 Task: Find connections with filter location Endeavour Hills with filter topic #managementwith filter profile language German with filter current company Protiviti with filter school Cochin University of Science & Technology, Kochi with filter industry Public Safety with filter service category Content Strategy with filter keywords title Market Development Manager
Action: Mouse moved to (518, 79)
Screenshot: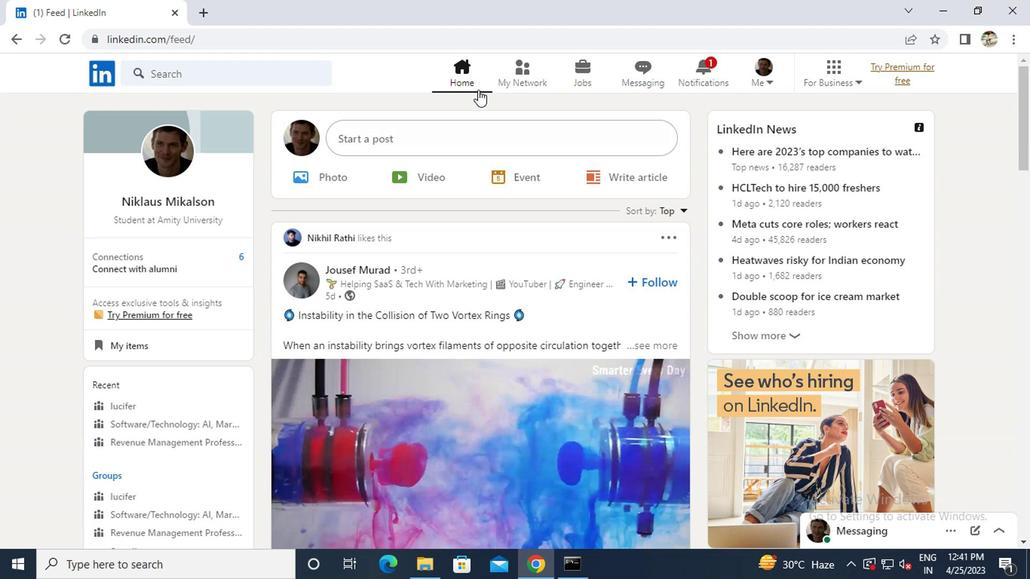 
Action: Mouse pressed left at (518, 79)
Screenshot: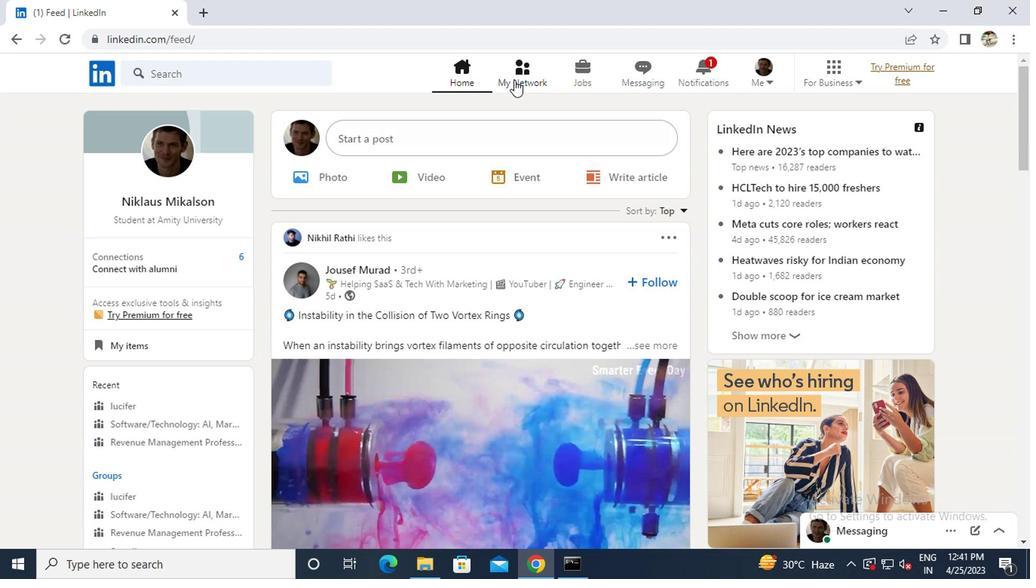 
Action: Mouse moved to (238, 163)
Screenshot: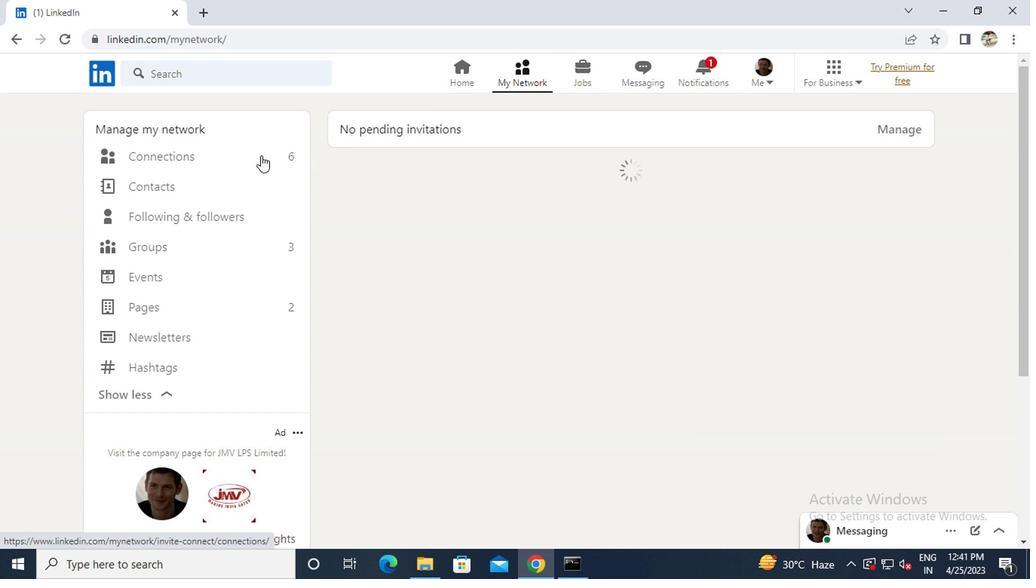 
Action: Mouse pressed left at (238, 163)
Screenshot: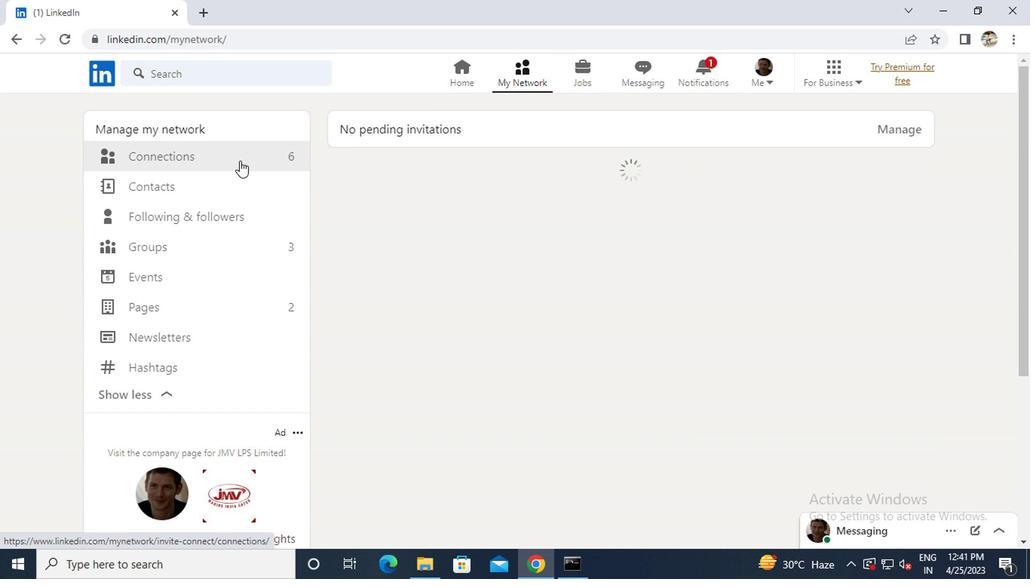 
Action: Mouse moved to (608, 164)
Screenshot: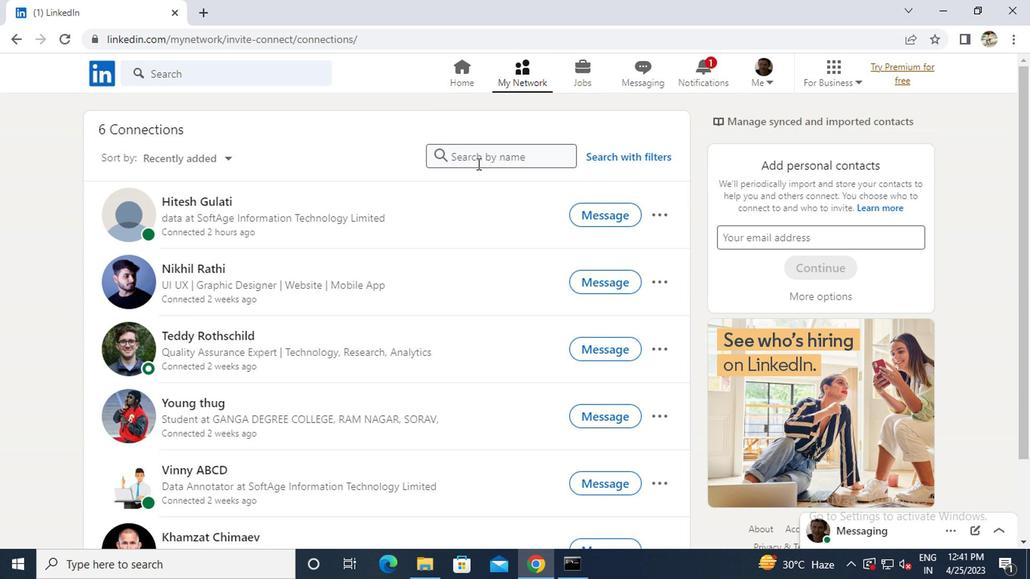 
Action: Mouse pressed left at (608, 164)
Screenshot: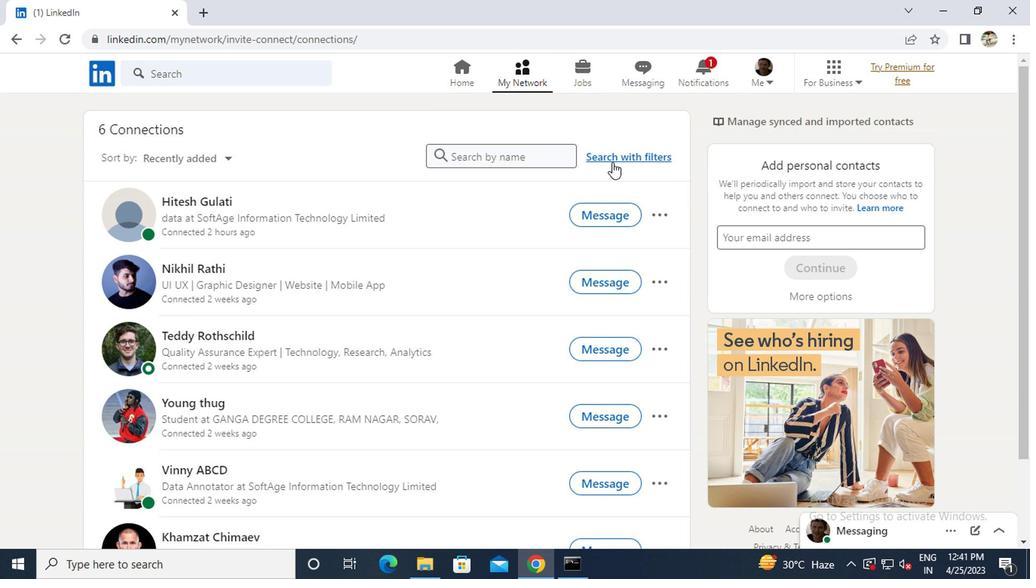 
Action: Mouse moved to (473, 111)
Screenshot: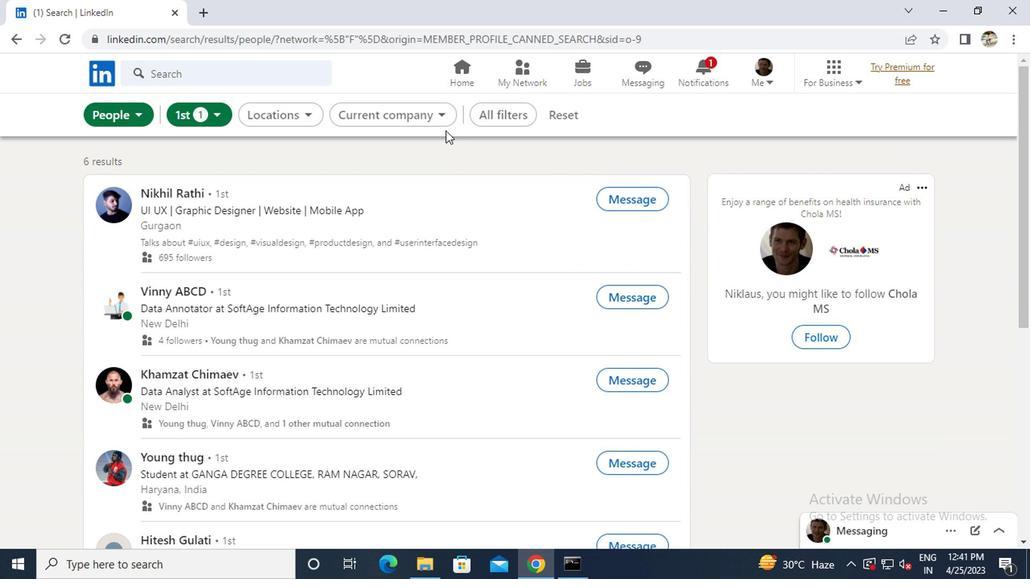
Action: Mouse pressed left at (473, 111)
Screenshot: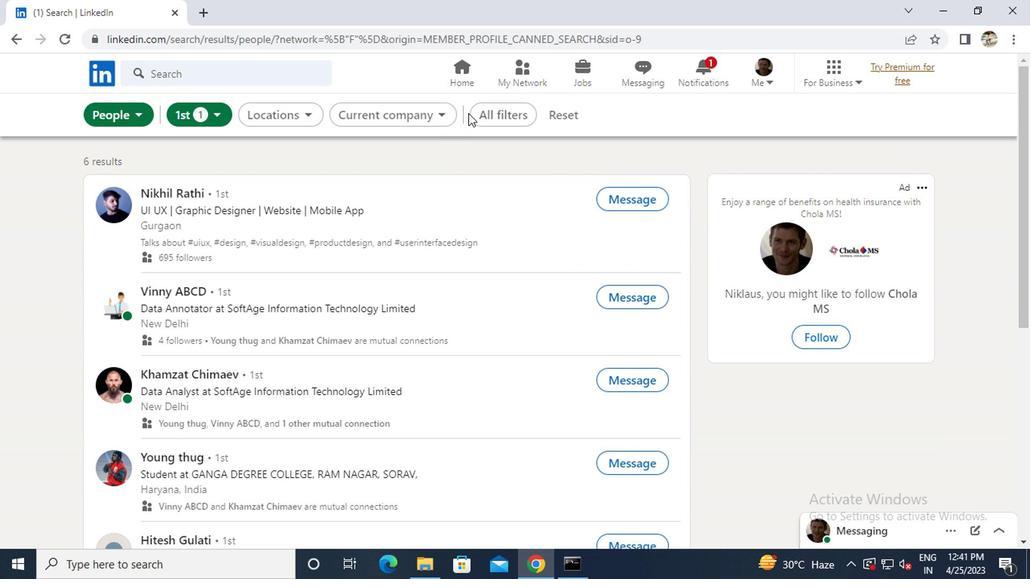 
Action: Mouse moved to (729, 355)
Screenshot: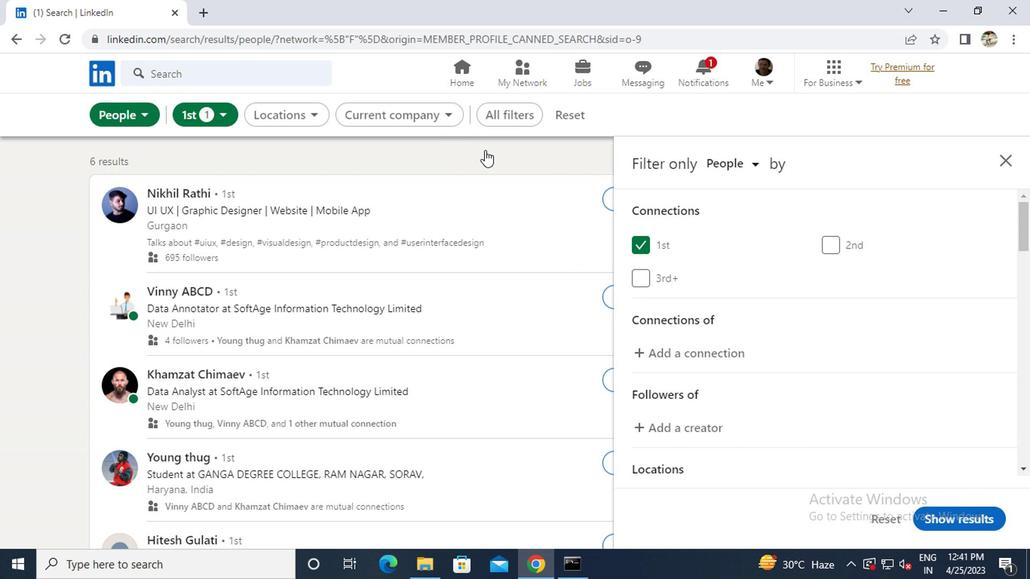 
Action: Mouse scrolled (729, 354) with delta (0, 0)
Screenshot: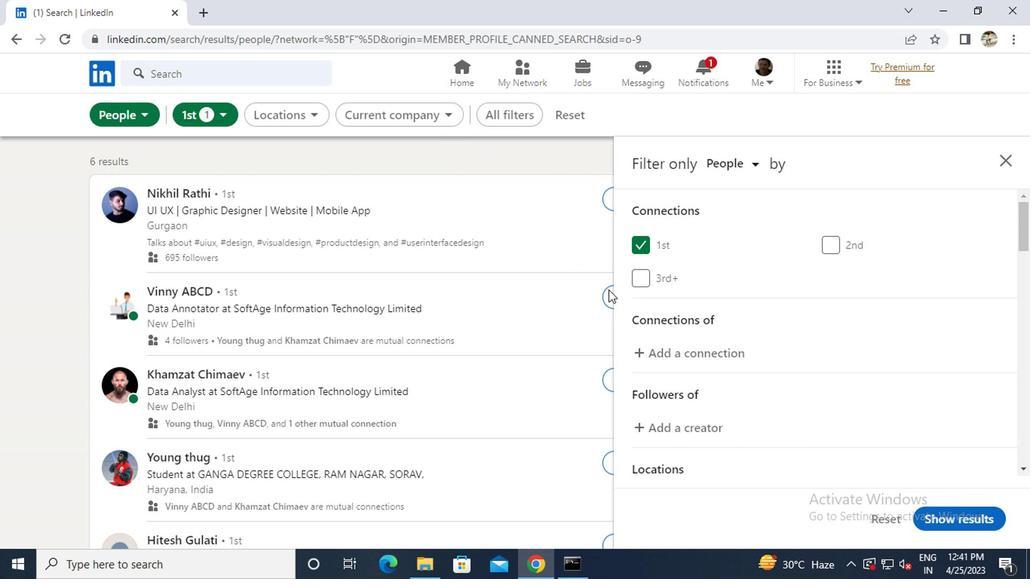 
Action: Mouse scrolled (729, 354) with delta (0, 0)
Screenshot: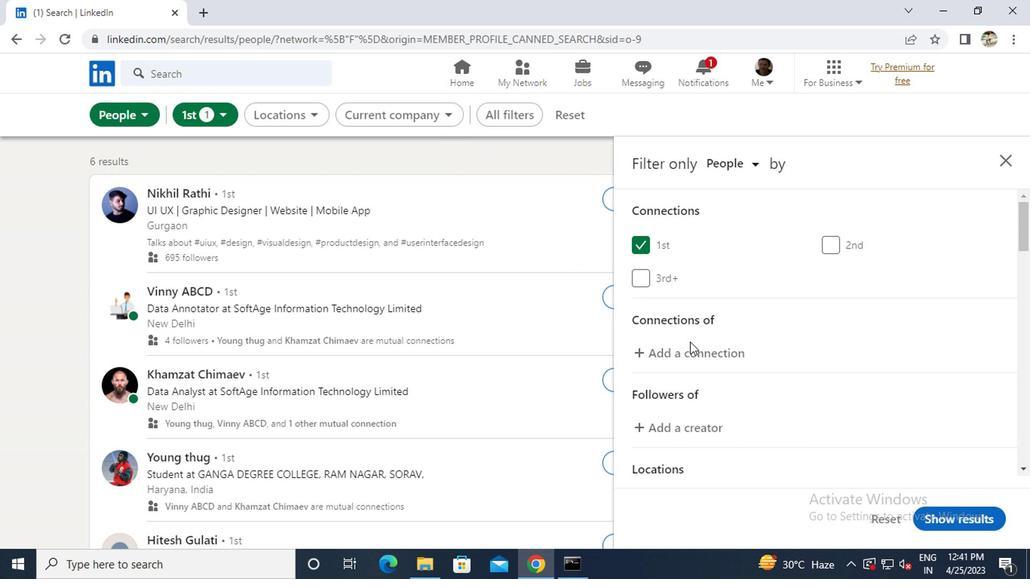 
Action: Mouse moved to (865, 423)
Screenshot: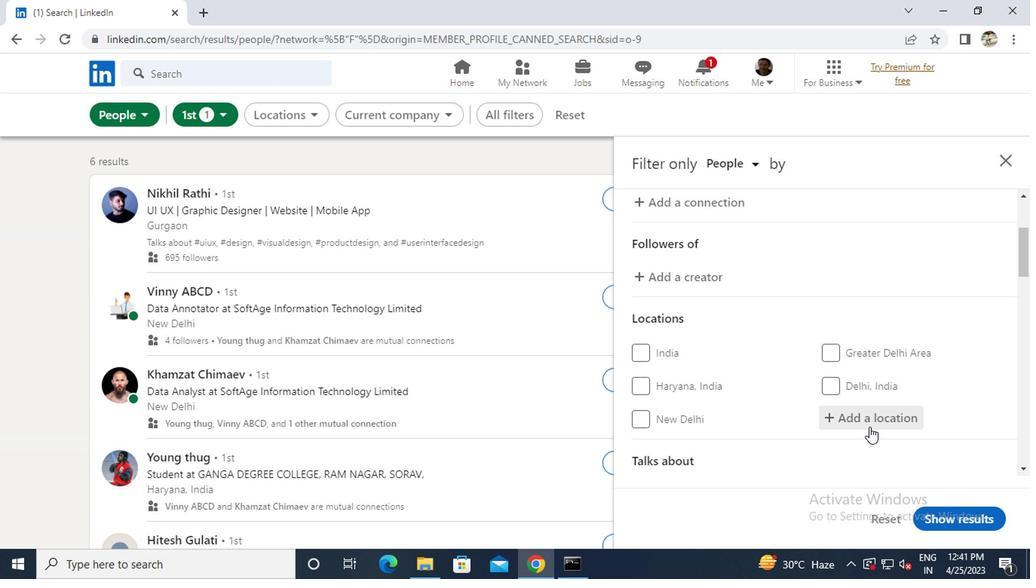 
Action: Mouse pressed left at (865, 423)
Screenshot: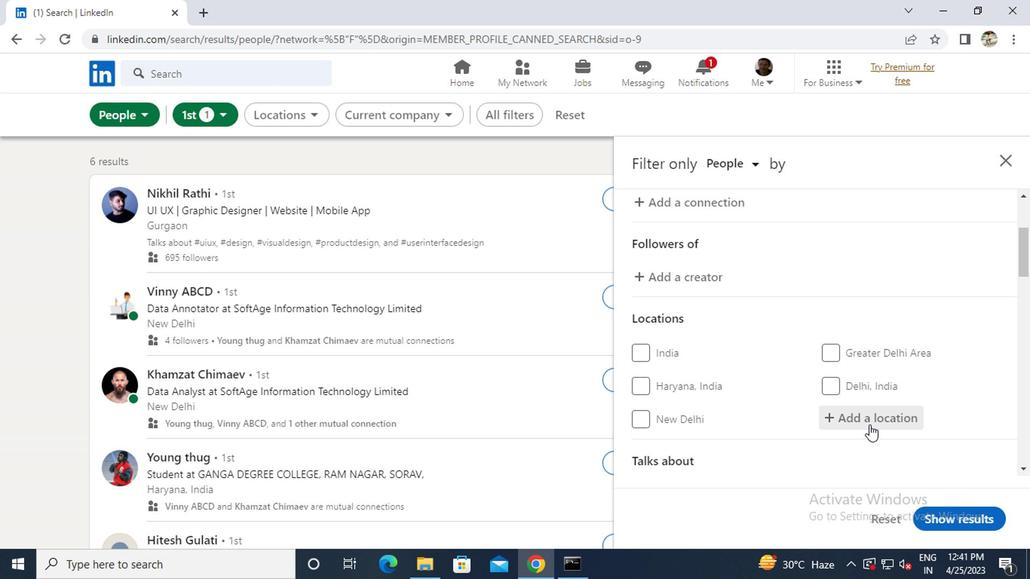 
Action: Key pressed <Key.caps_lock>e<Key.caps_lock>ndeavour<Key.space><Key.caps_lock>h<Key.caps_lock>ills
Screenshot: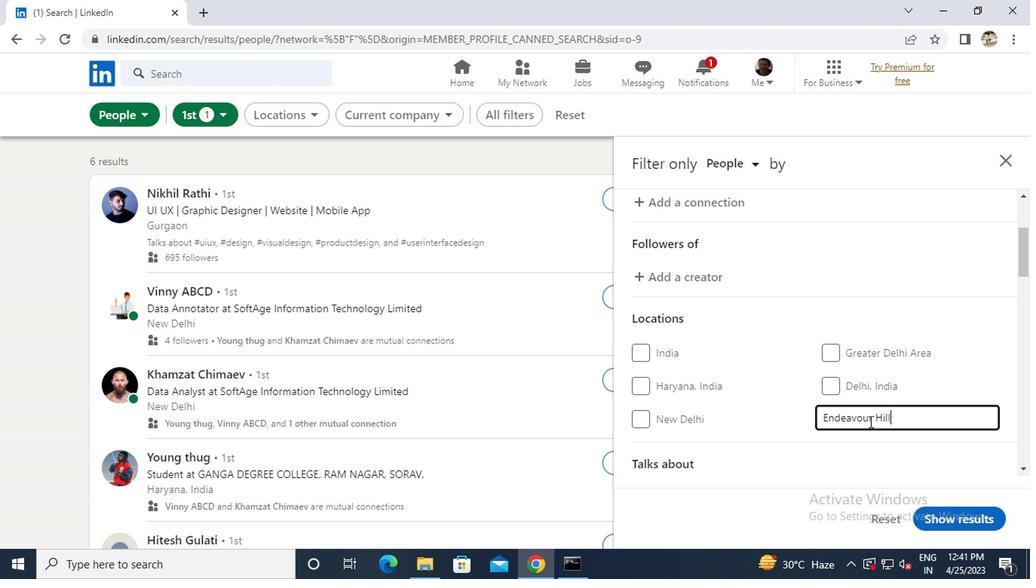 
Action: Mouse scrolled (865, 422) with delta (0, -1)
Screenshot: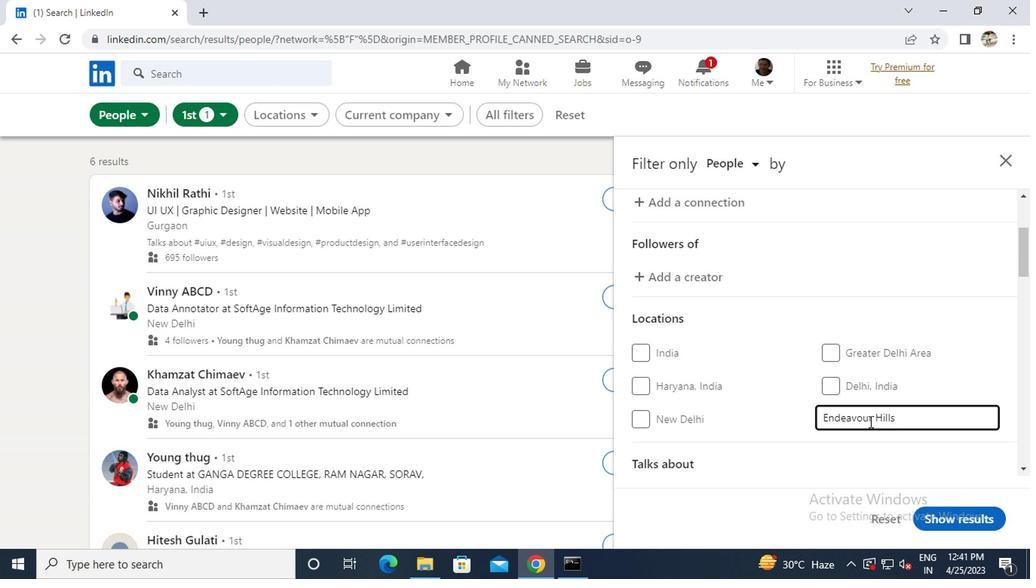 
Action: Mouse scrolled (865, 422) with delta (0, -1)
Screenshot: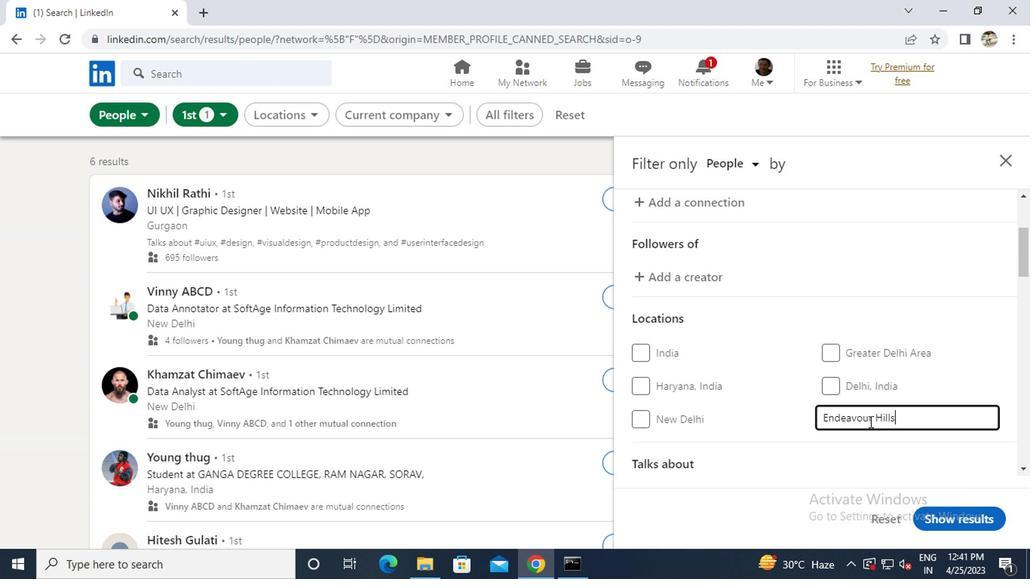 
Action: Mouse moved to (864, 422)
Screenshot: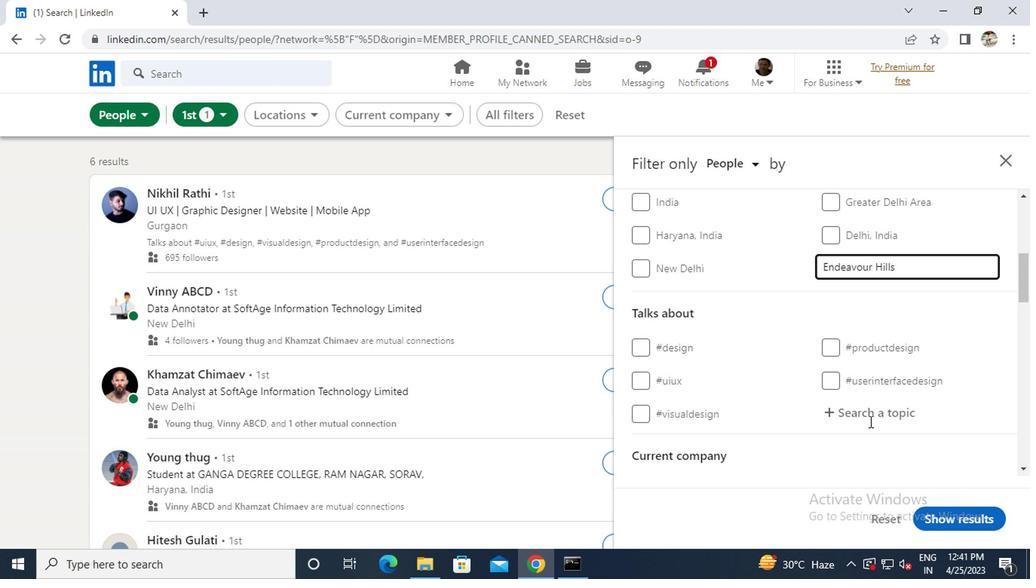 
Action: Mouse pressed left at (864, 422)
Screenshot: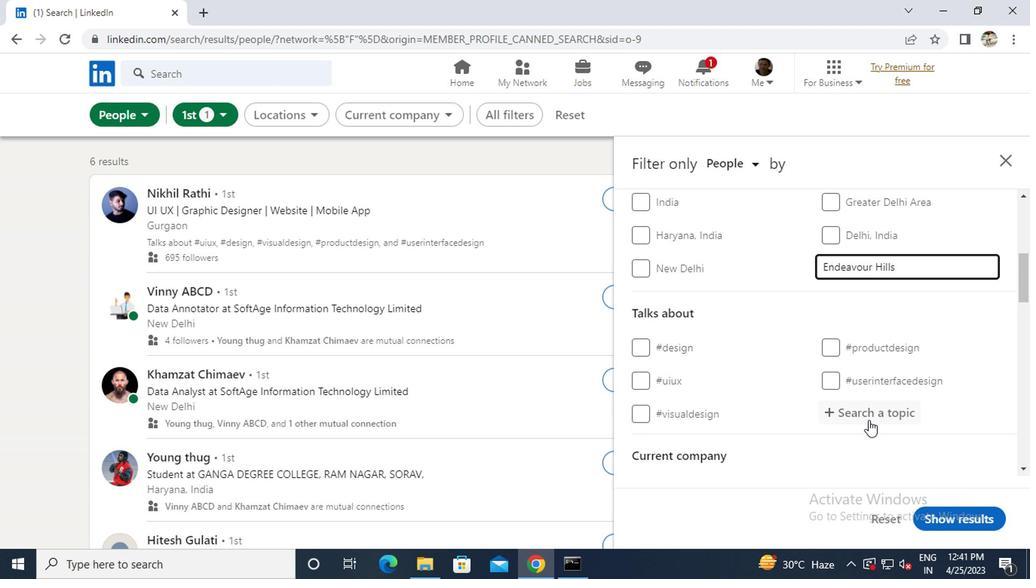 
Action: Key pressed <Key.shift>#MANAGMNET
Screenshot: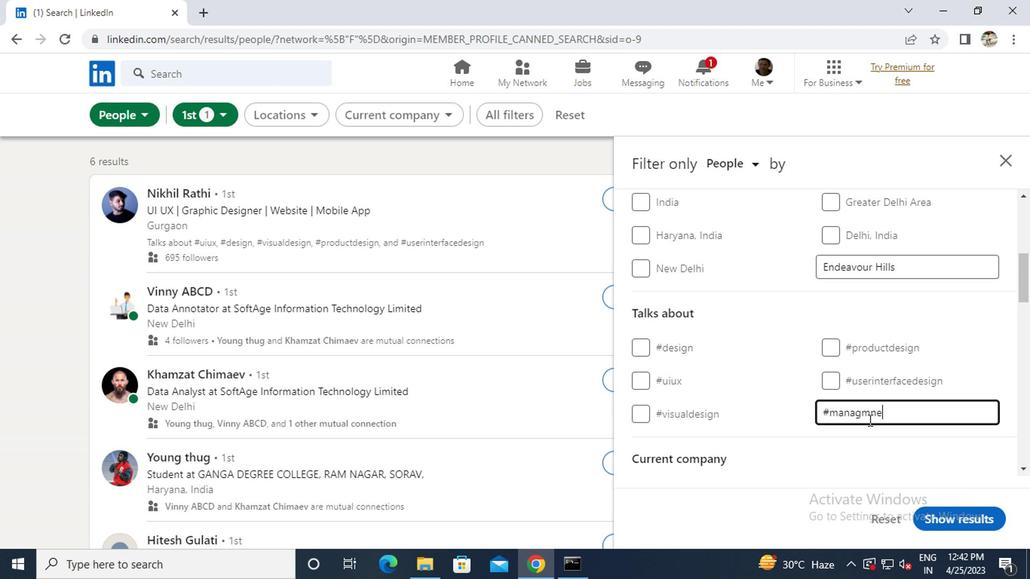 
Action: Mouse scrolled (864, 421) with delta (0, 0)
Screenshot: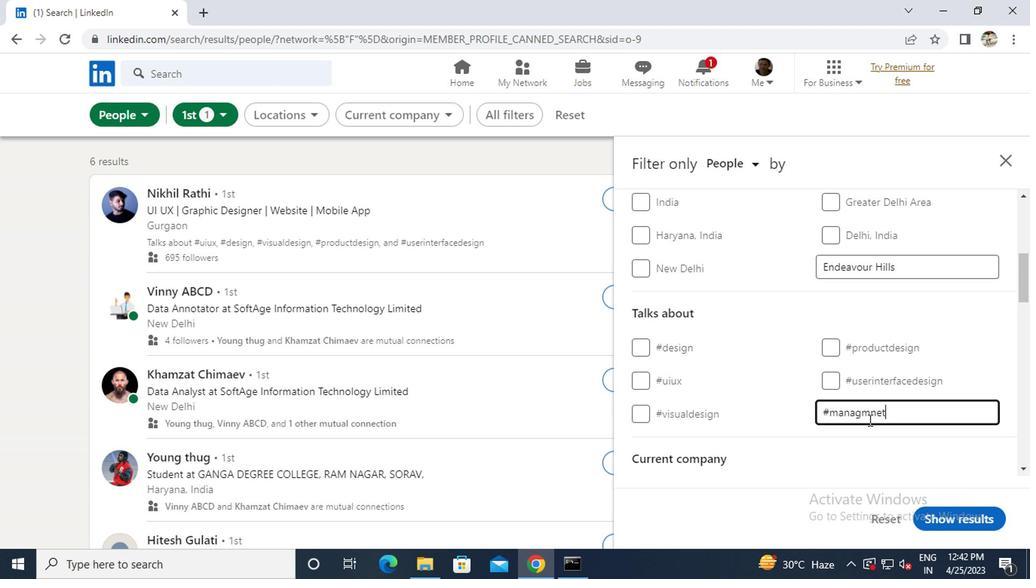 
Action: Mouse scrolled (864, 421) with delta (0, 0)
Screenshot: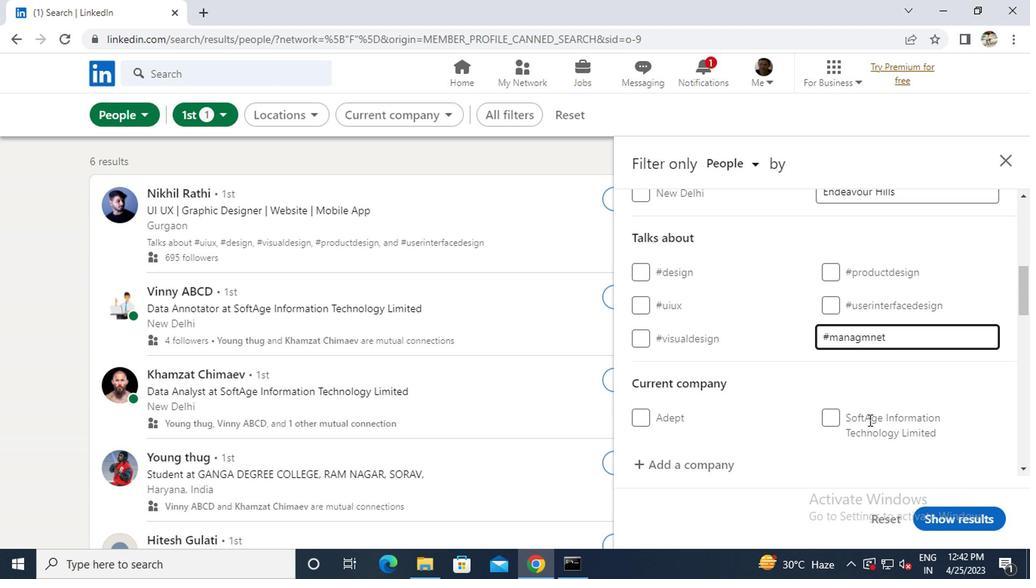 
Action: Mouse scrolled (864, 421) with delta (0, 0)
Screenshot: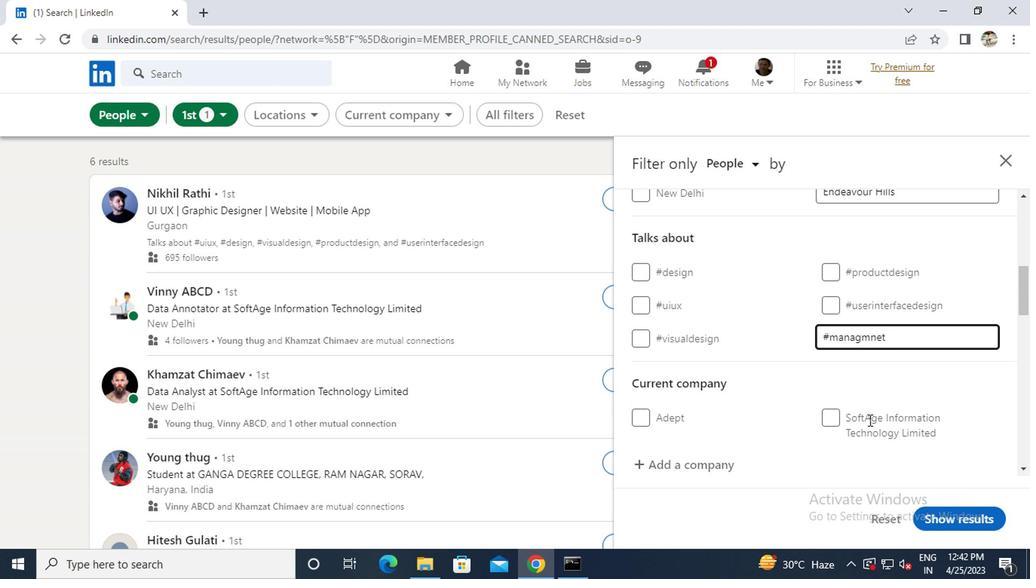 
Action: Mouse scrolled (864, 421) with delta (0, 0)
Screenshot: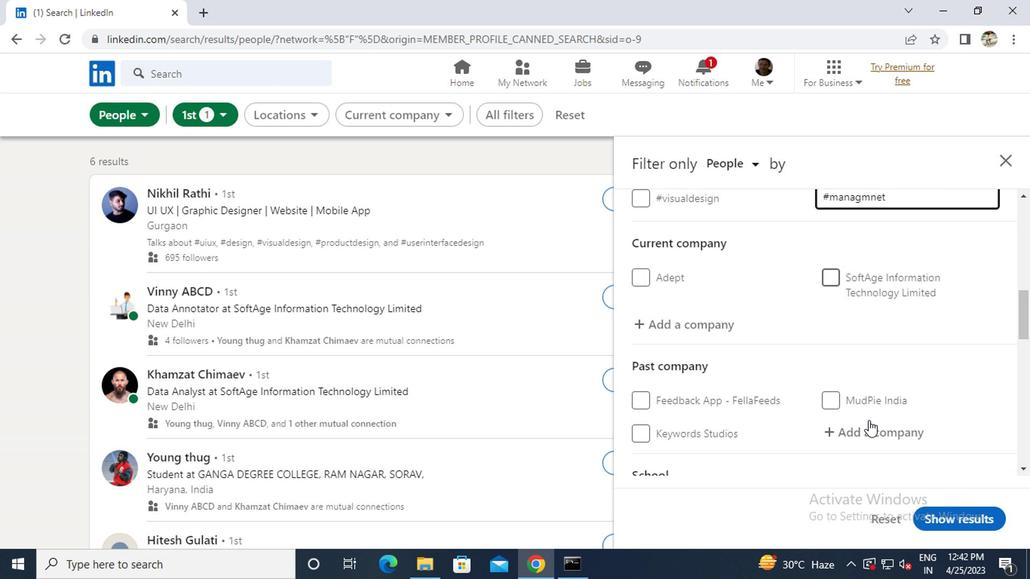 
Action: Mouse scrolled (864, 421) with delta (0, 0)
Screenshot: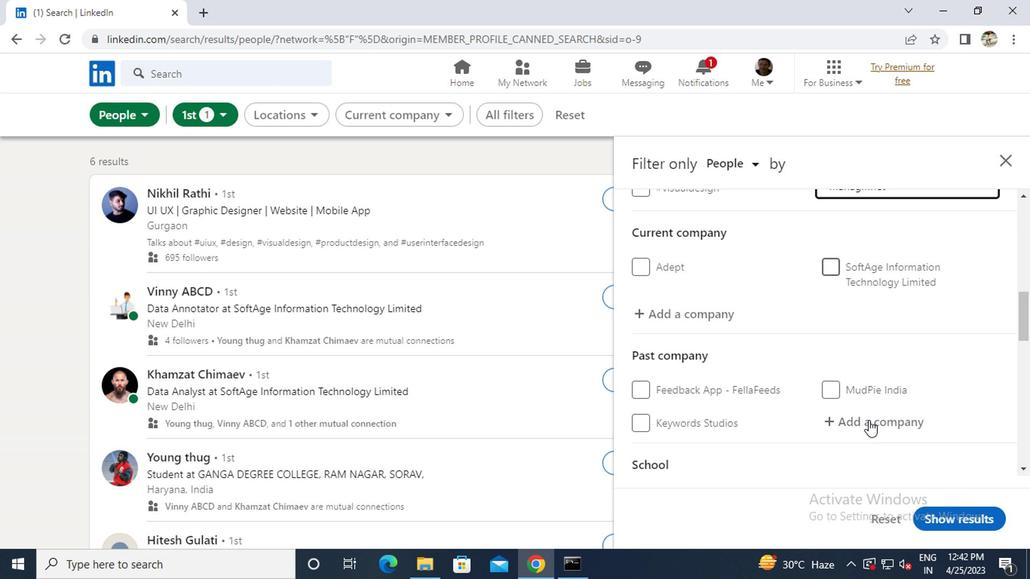 
Action: Mouse scrolled (864, 421) with delta (0, 0)
Screenshot: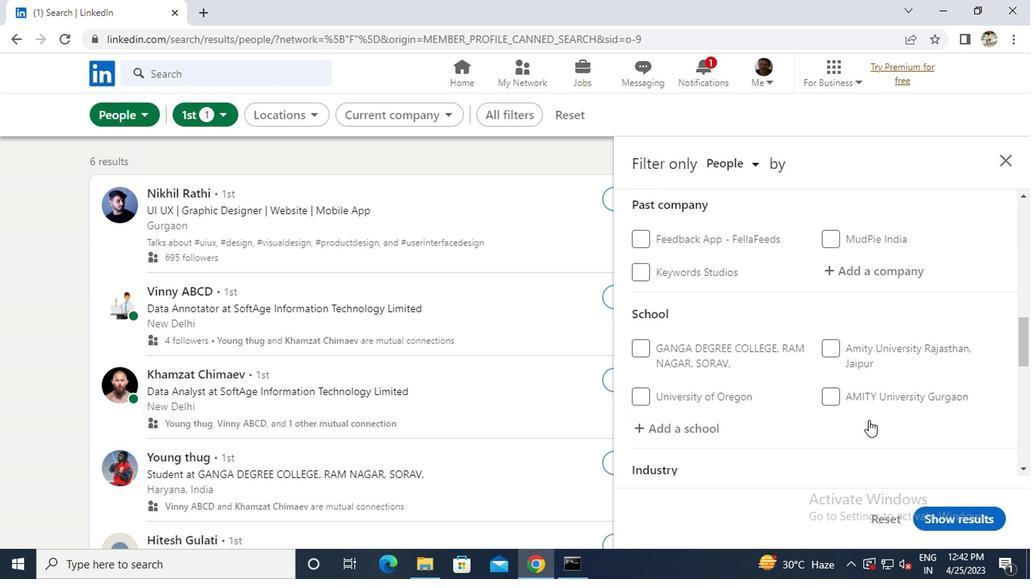 
Action: Mouse scrolled (864, 421) with delta (0, 0)
Screenshot: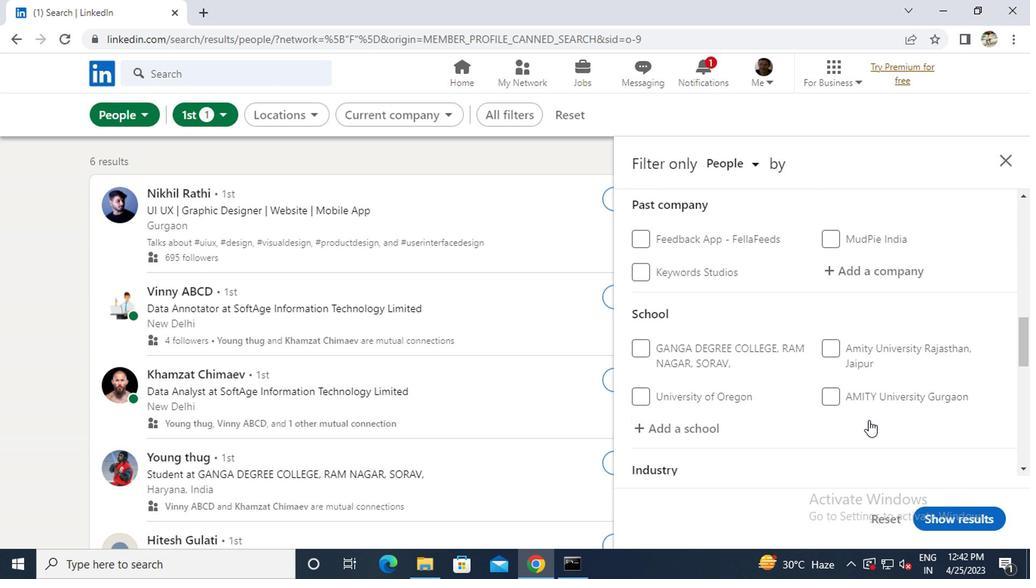 
Action: Mouse scrolled (864, 421) with delta (0, 0)
Screenshot: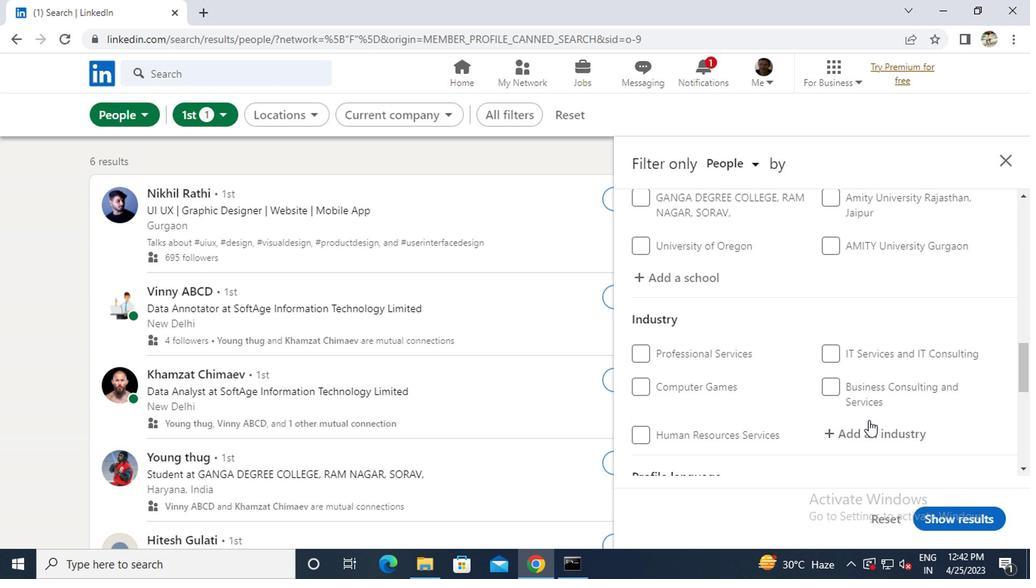 
Action: Mouse scrolled (864, 421) with delta (0, 0)
Screenshot: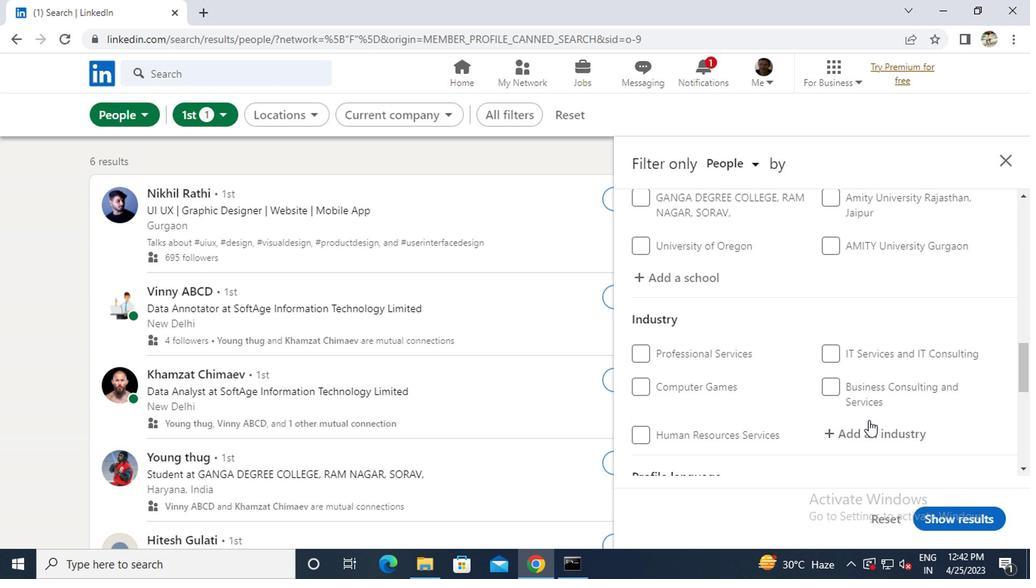 
Action: Mouse scrolled (864, 422) with delta (0, 0)
Screenshot: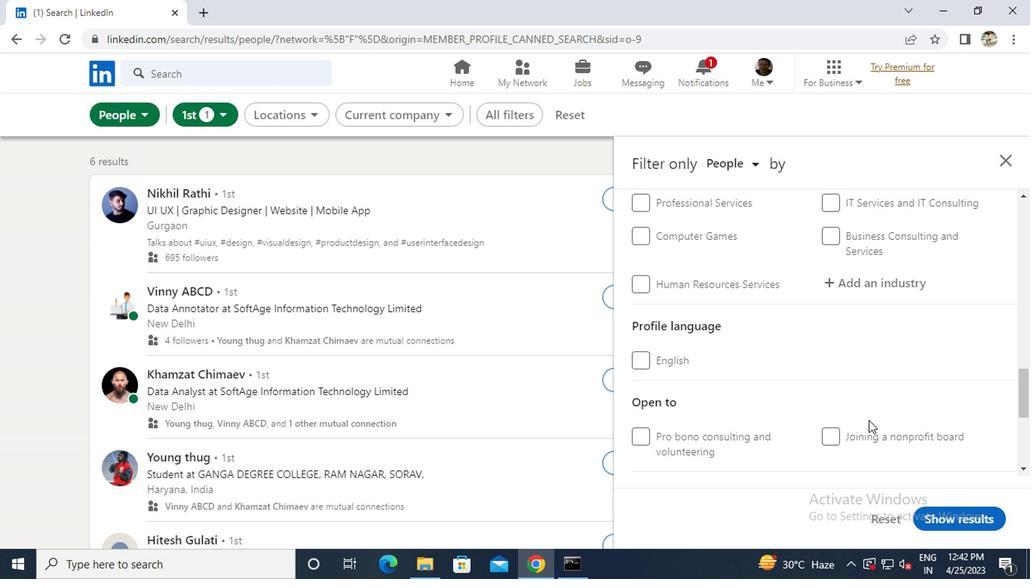 
Action: Mouse scrolled (864, 422) with delta (0, 0)
Screenshot: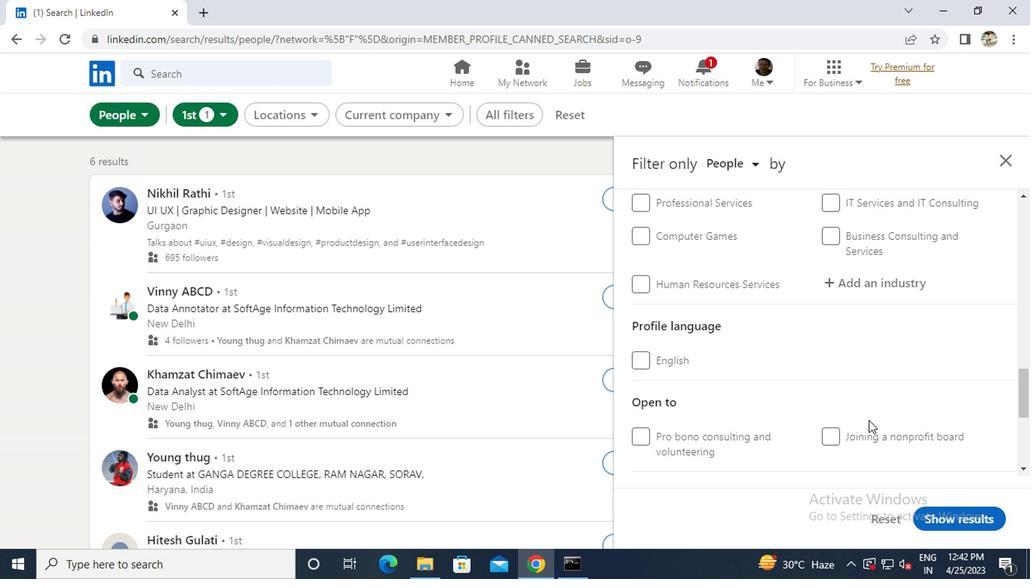 
Action: Mouse scrolled (864, 422) with delta (0, 0)
Screenshot: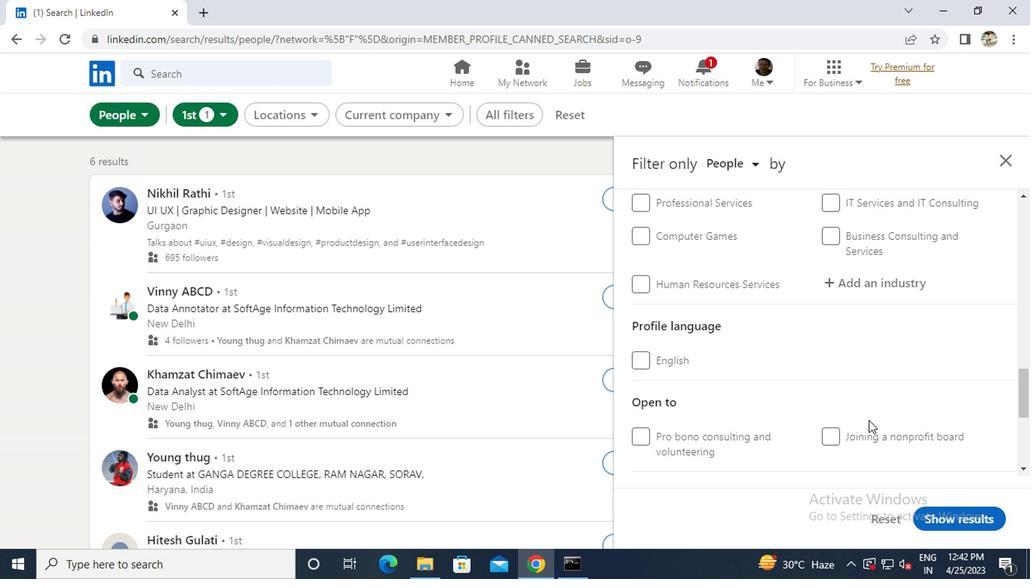 
Action: Mouse scrolled (864, 422) with delta (0, 0)
Screenshot: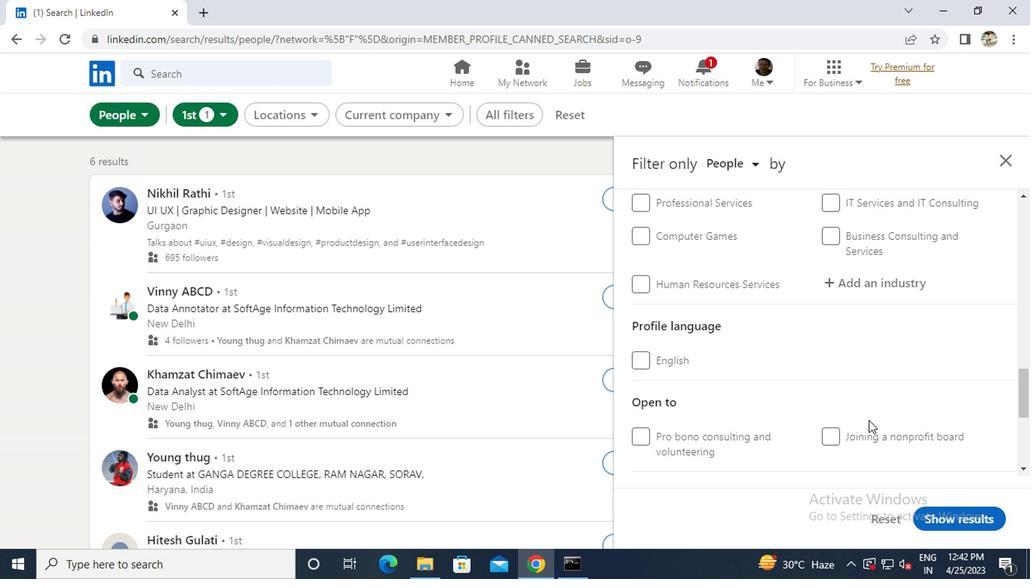 
Action: Mouse scrolled (864, 422) with delta (0, 0)
Screenshot: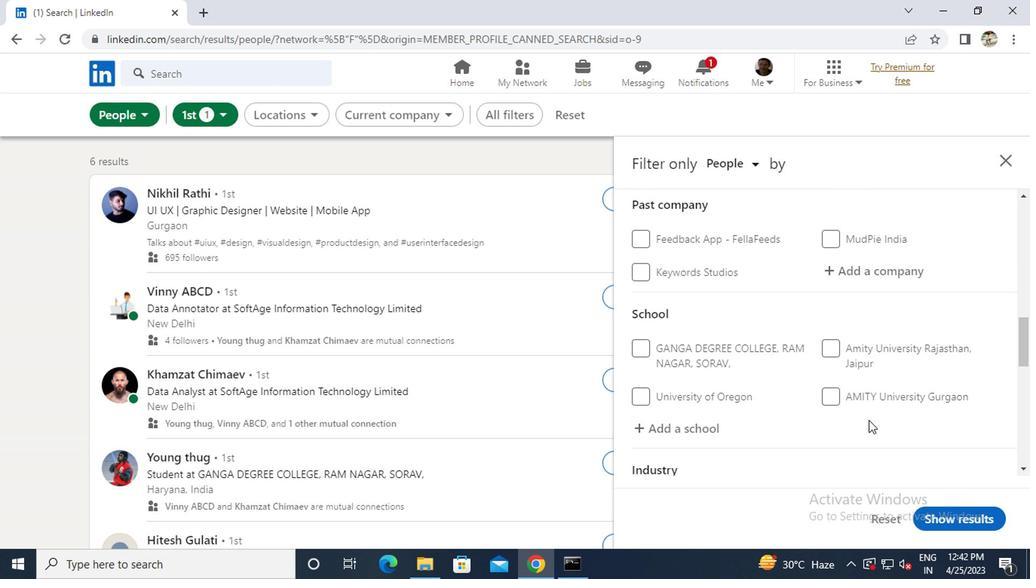 
Action: Mouse moved to (700, 237)
Screenshot: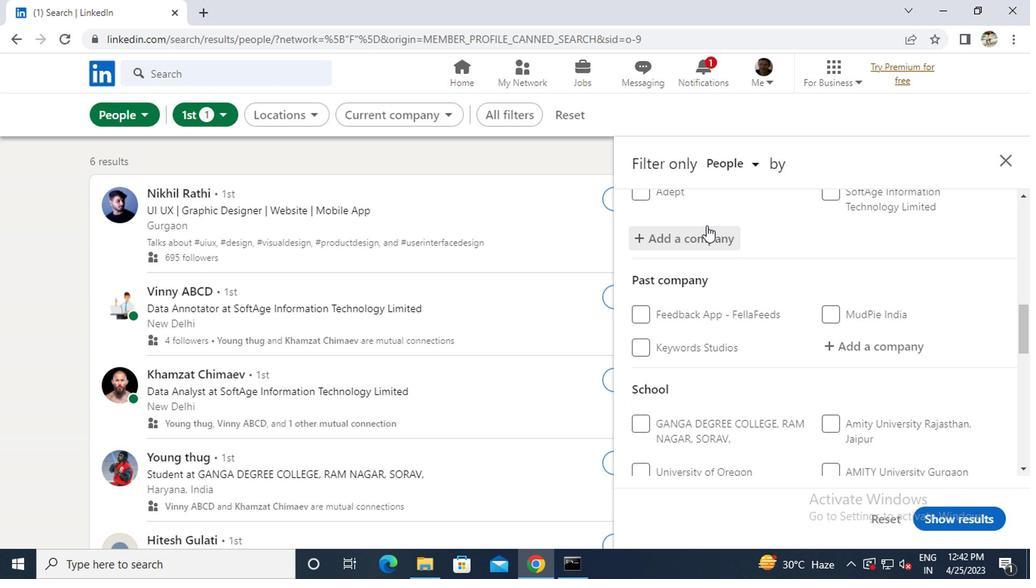 
Action: Mouse pressed left at (700, 237)
Screenshot: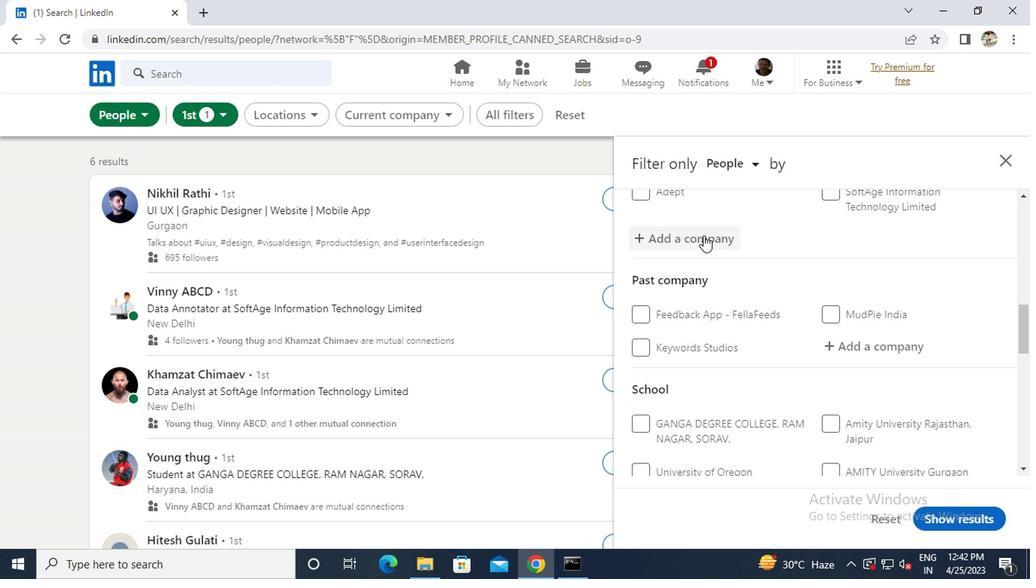 
Action: Key pressed <Key.caps_lock>P<Key.caps_lock>ROT
Screenshot: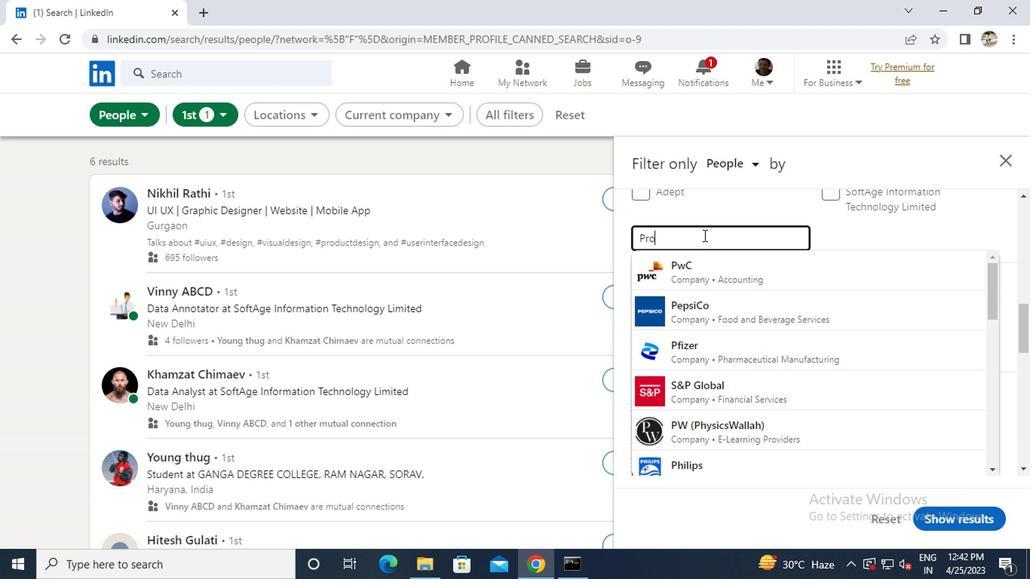 
Action: Mouse moved to (685, 283)
Screenshot: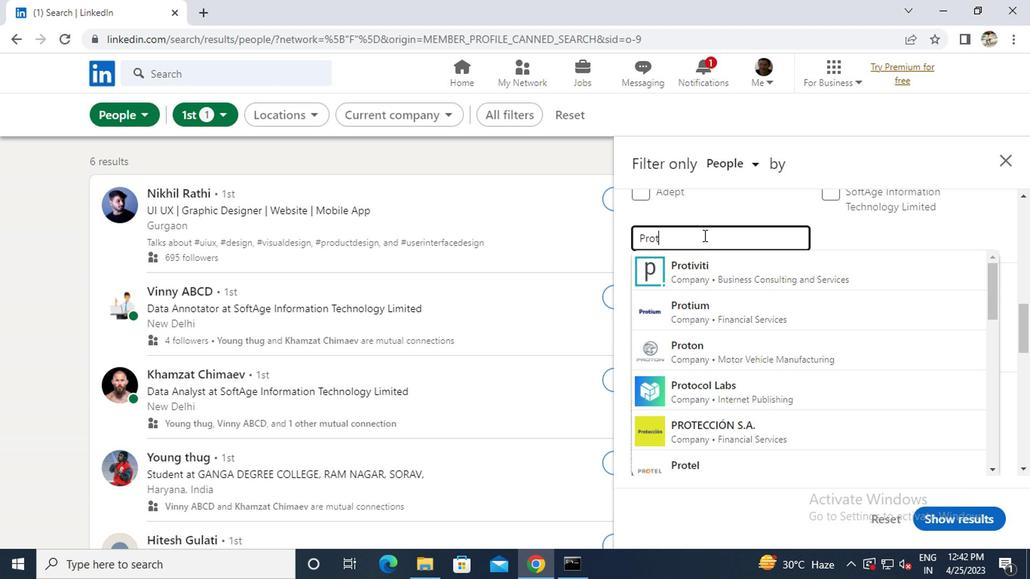 
Action: Mouse pressed left at (685, 283)
Screenshot: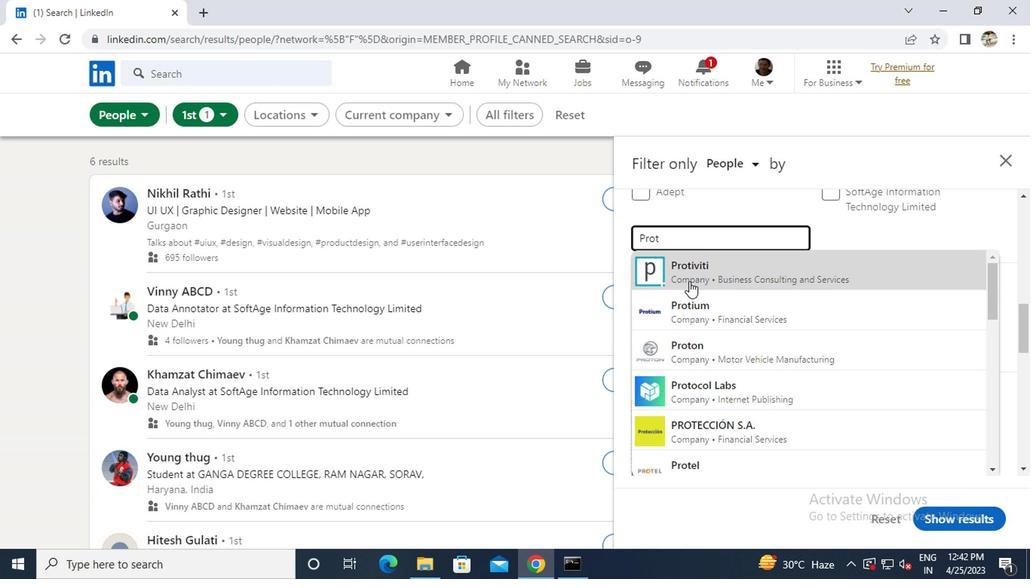 
Action: Mouse moved to (685, 284)
Screenshot: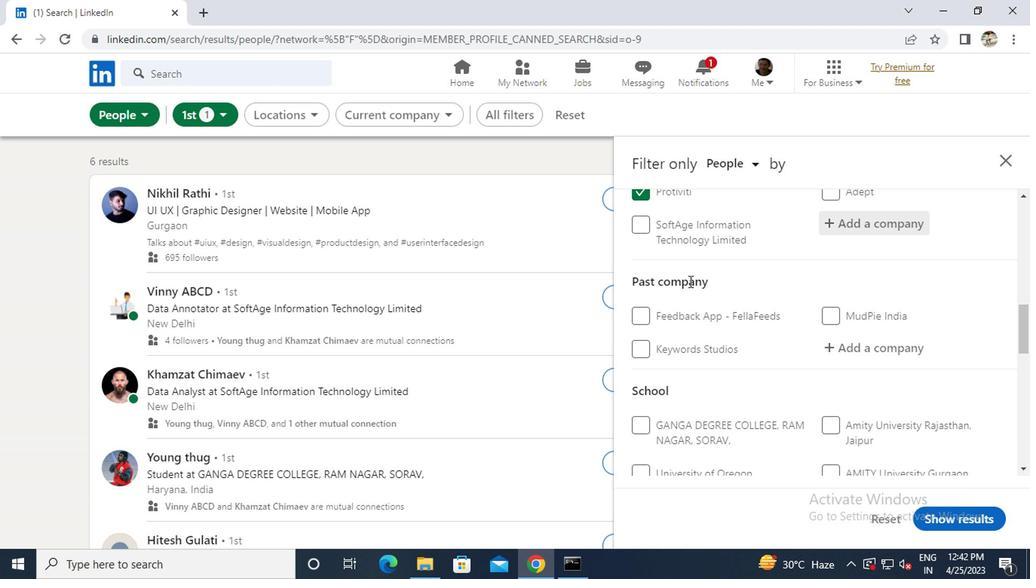 
Action: Mouse scrolled (685, 283) with delta (0, 0)
Screenshot: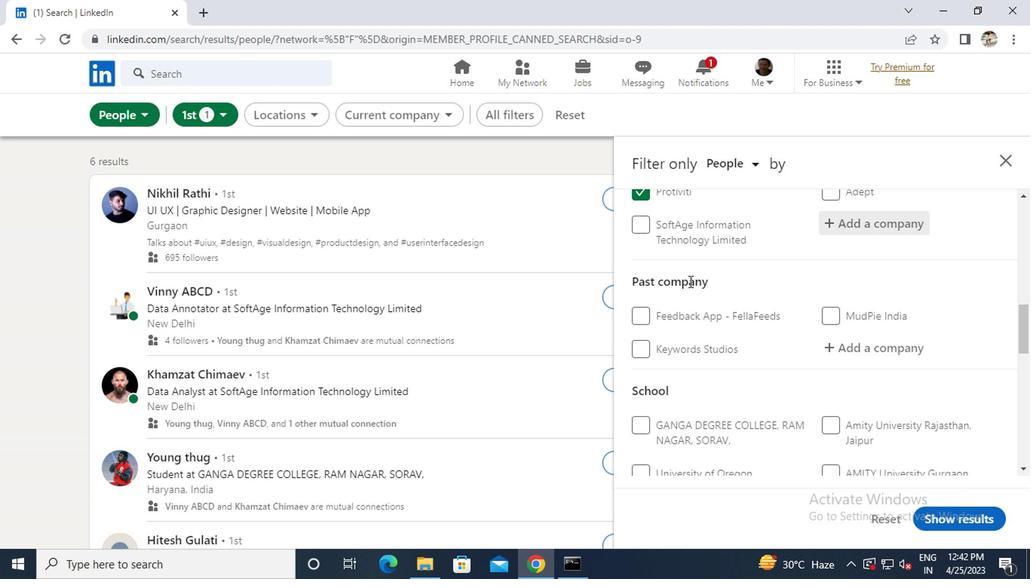 
Action: Mouse scrolled (685, 283) with delta (0, 0)
Screenshot: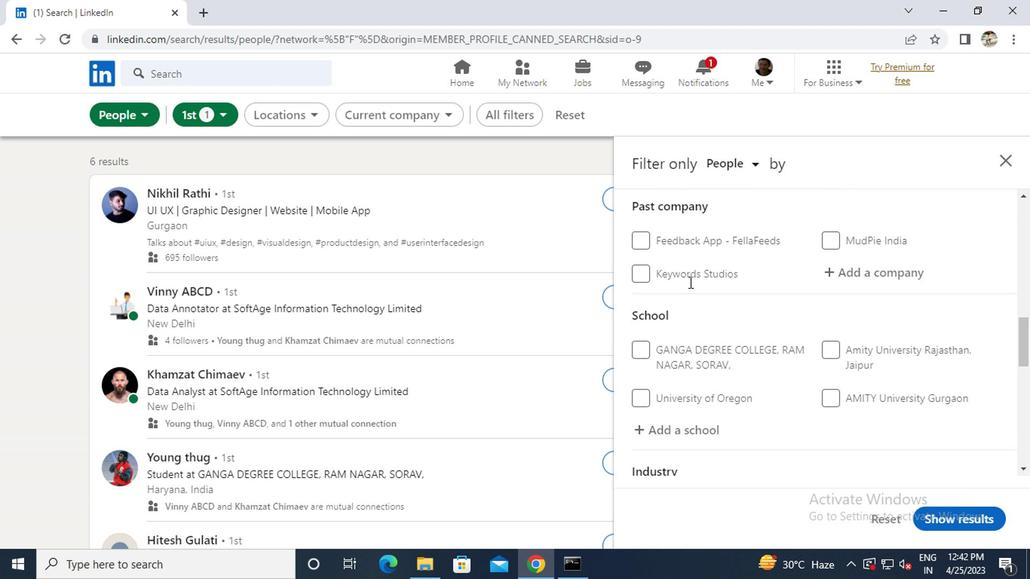 
Action: Mouse scrolled (685, 283) with delta (0, 0)
Screenshot: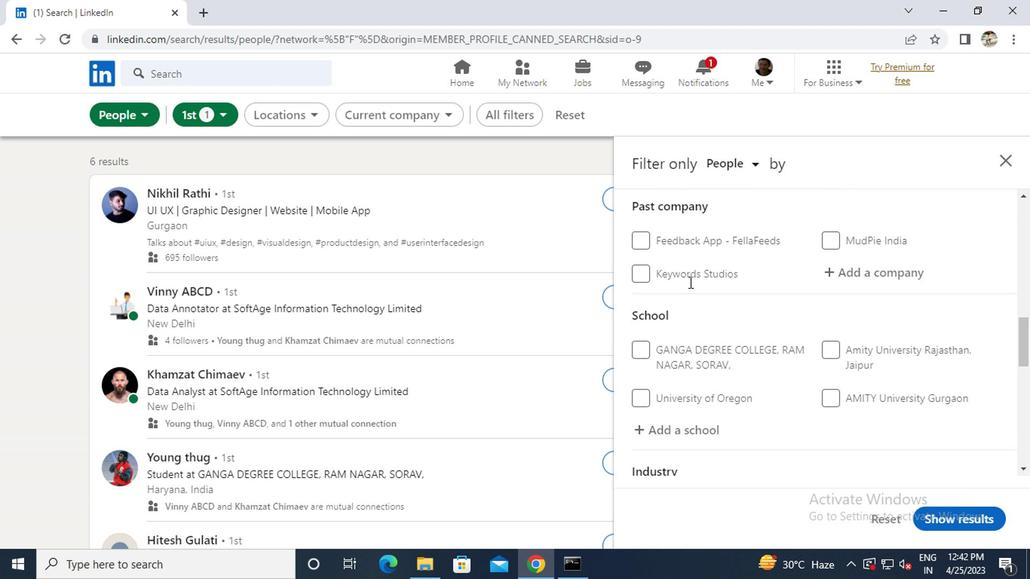 
Action: Mouse pressed left at (685, 284)
Screenshot: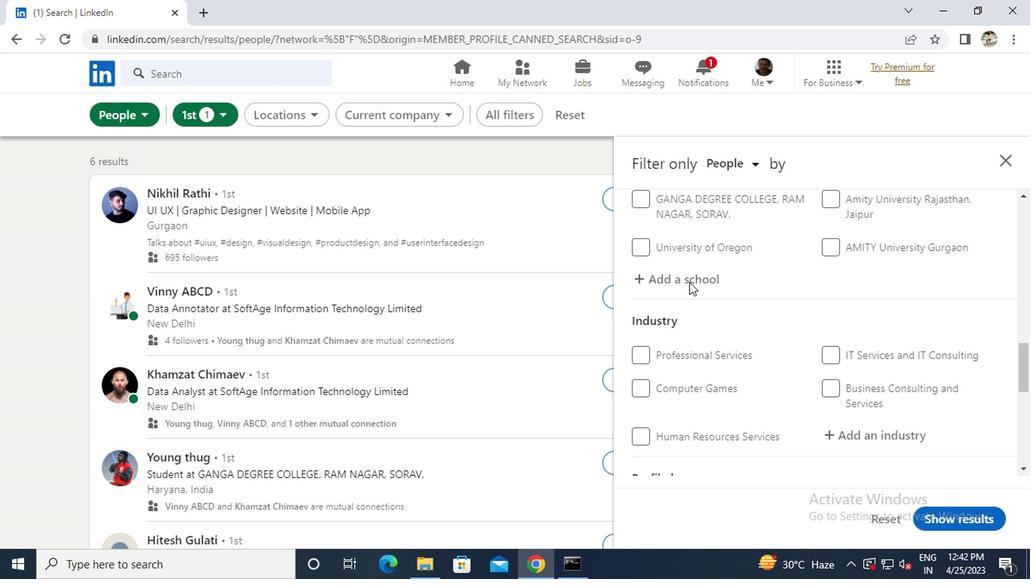 
Action: Key pressed <Key.caps_lock>C<Key.caps_lock>OCHIN<Key.space>
Screenshot: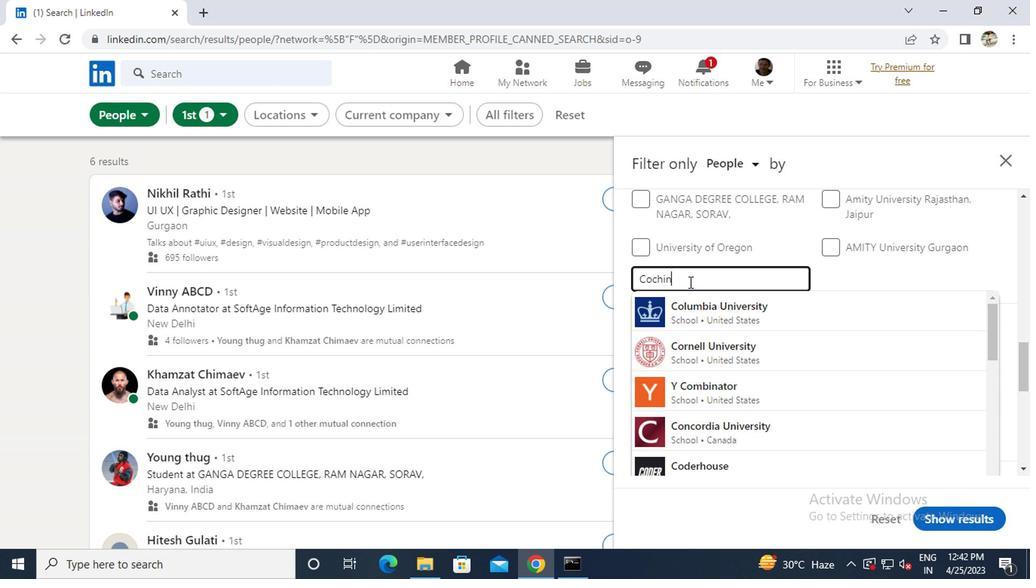 
Action: Mouse moved to (699, 425)
Screenshot: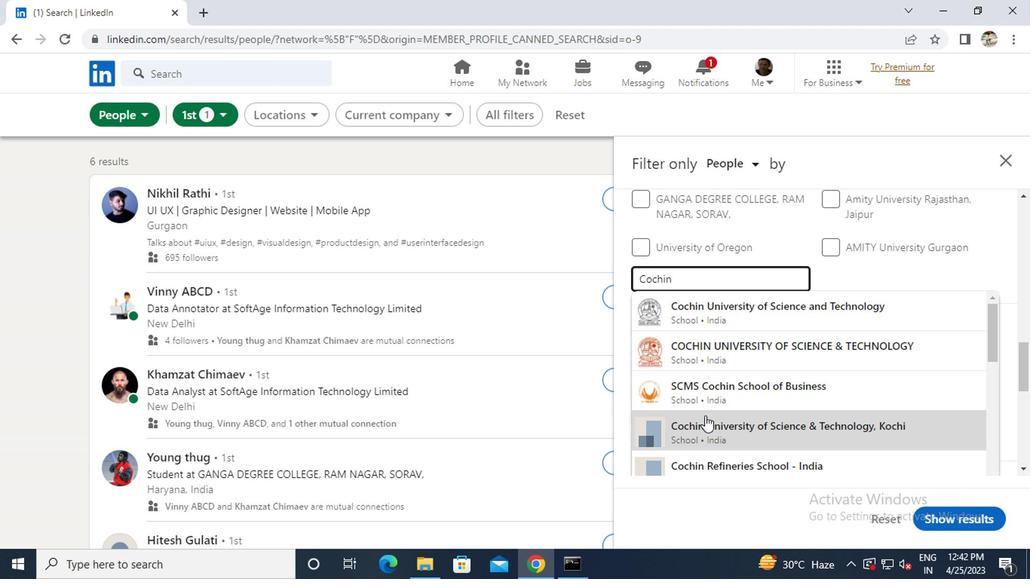 
Action: Mouse pressed left at (699, 425)
Screenshot: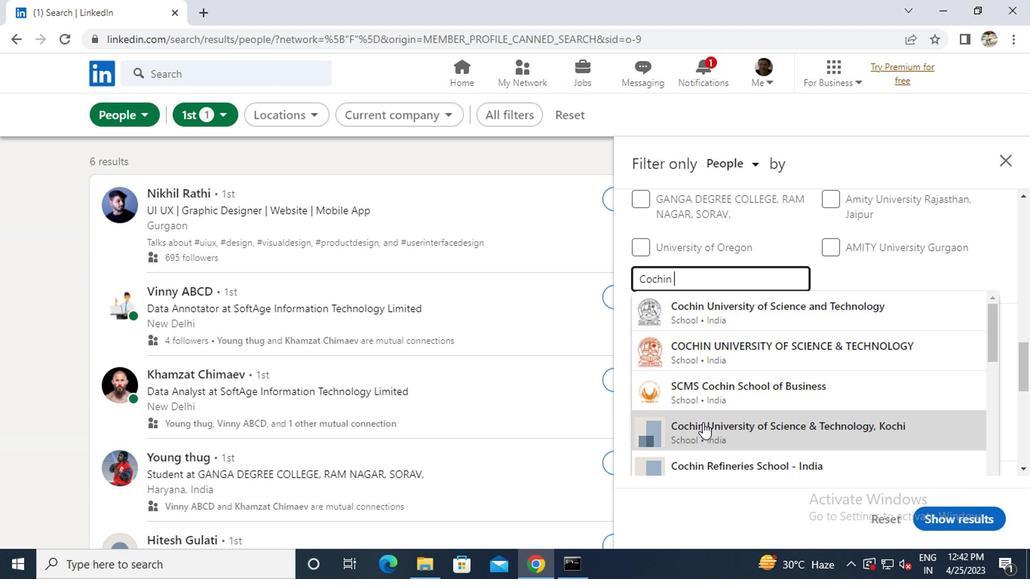 
Action: Mouse moved to (724, 377)
Screenshot: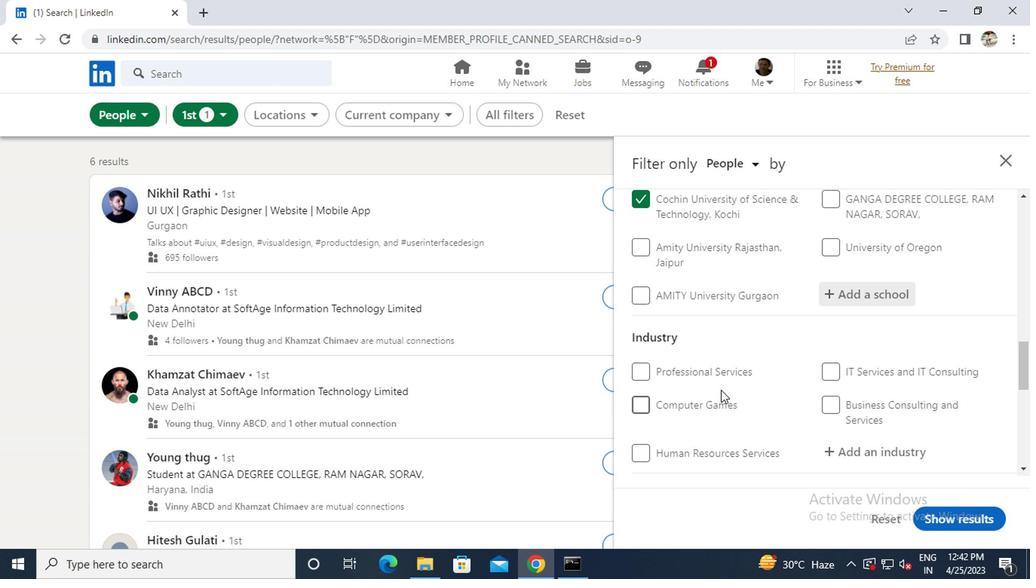 
Action: Mouse scrolled (724, 376) with delta (0, -1)
Screenshot: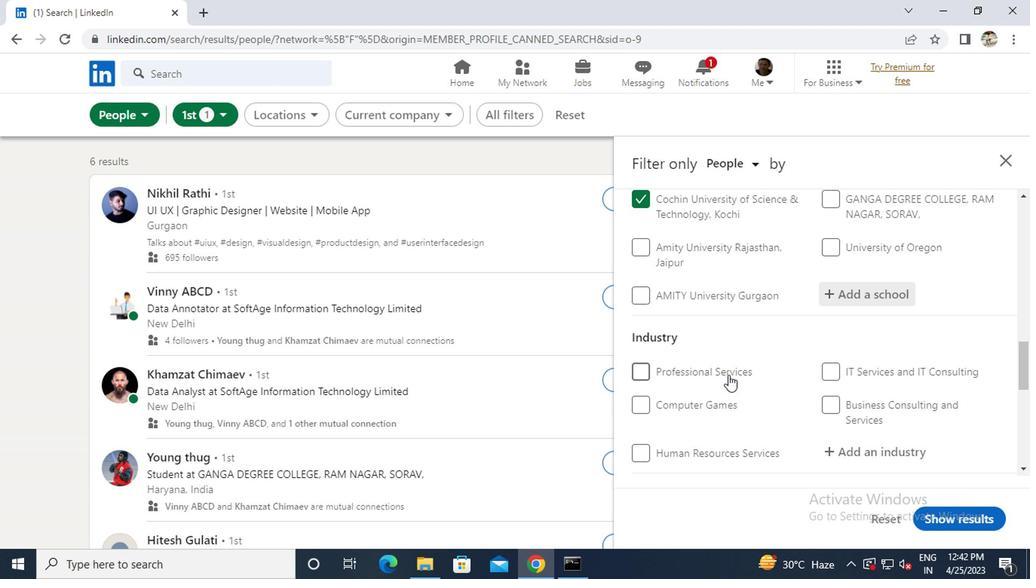 
Action: Mouse moved to (844, 384)
Screenshot: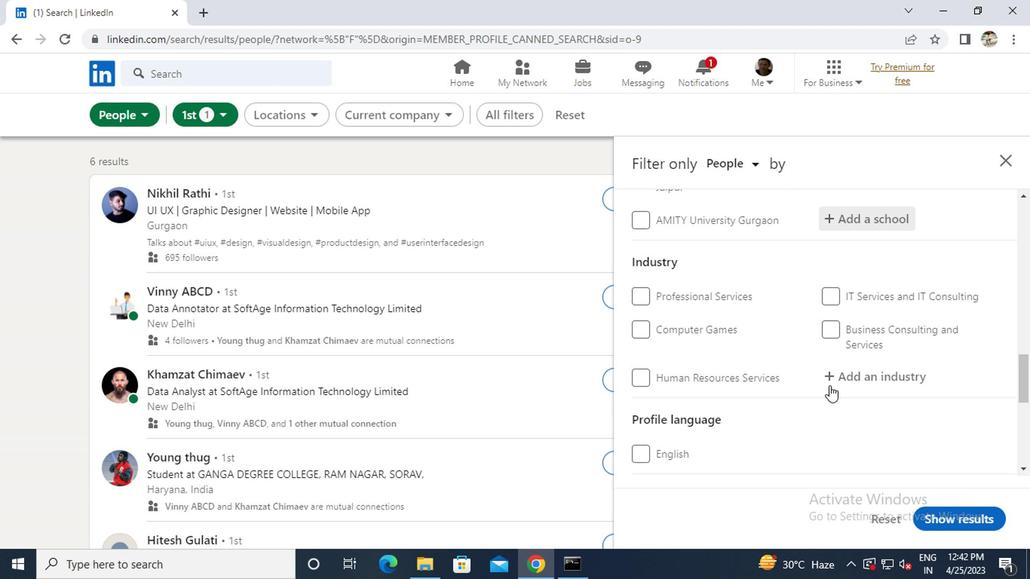 
Action: Mouse pressed left at (844, 384)
Screenshot: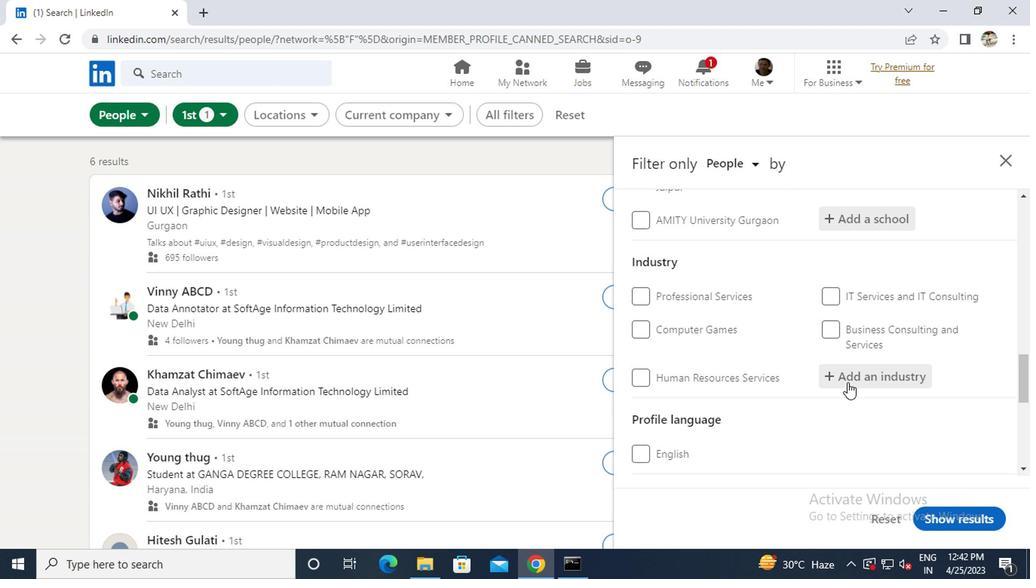 
Action: Key pressed <Key.caps_lock>P<Key.caps_lock>UBLIC<Key.space>
Screenshot: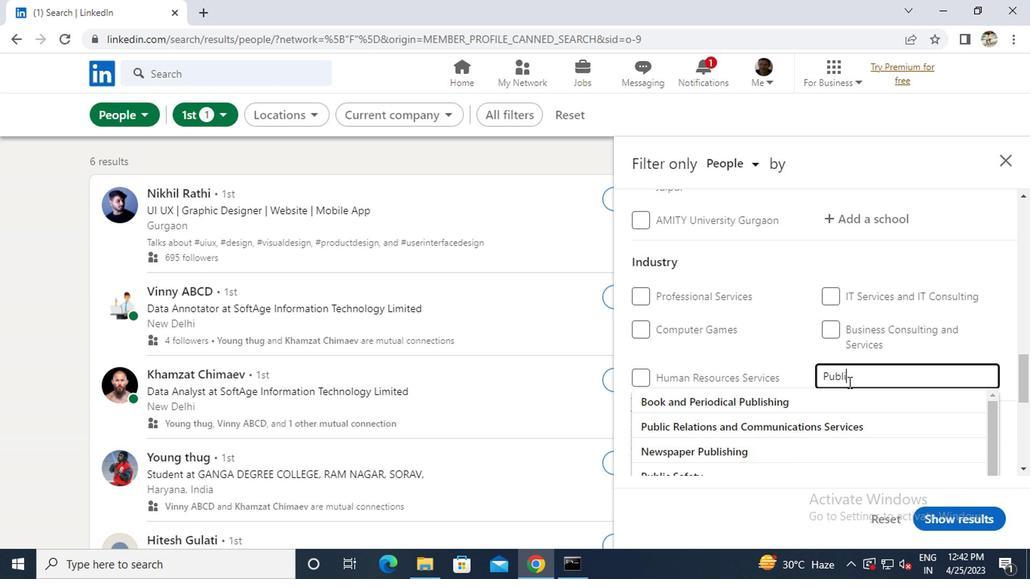 
Action: Mouse moved to (745, 432)
Screenshot: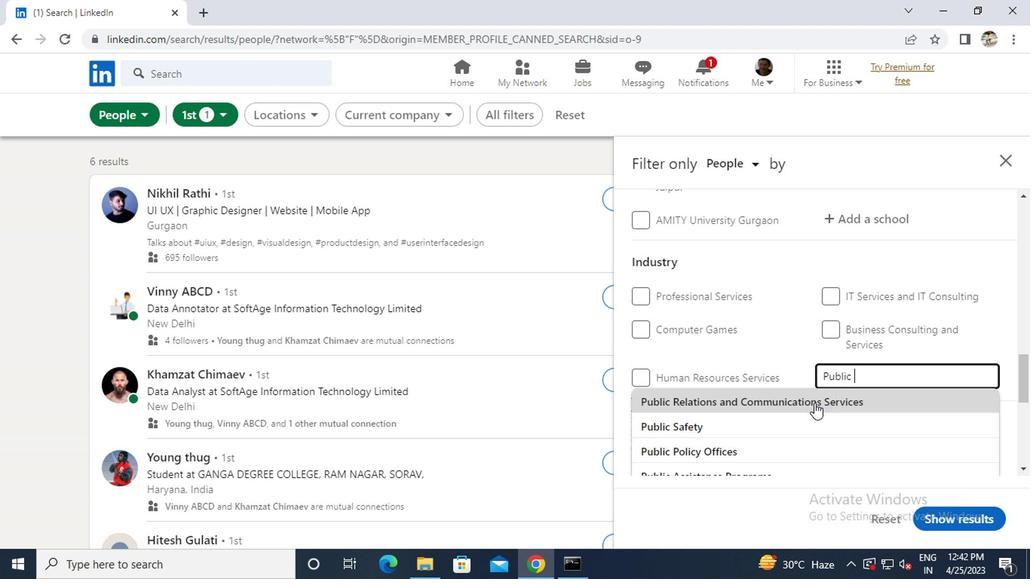 
Action: Mouse pressed left at (745, 432)
Screenshot: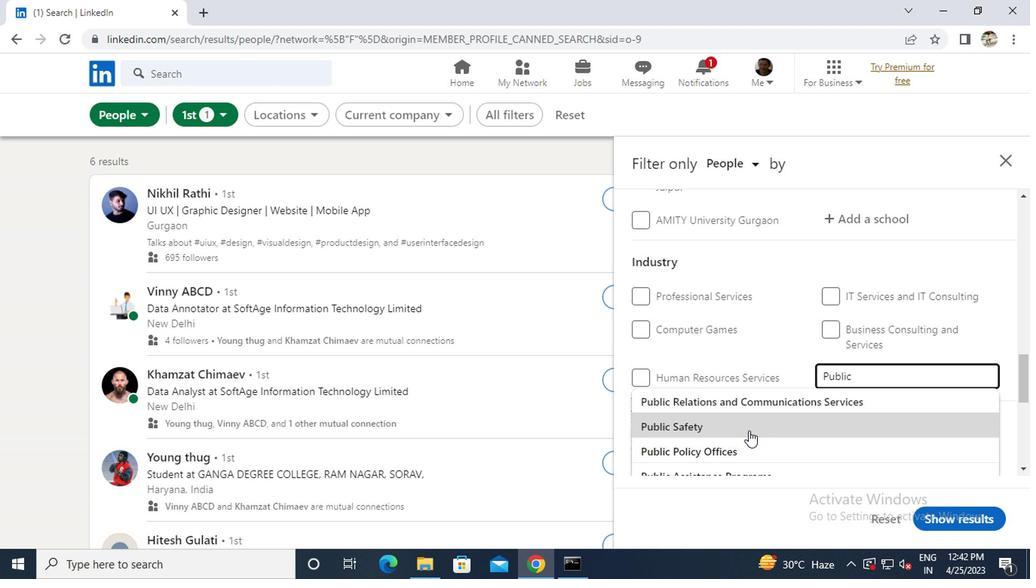 
Action: Mouse scrolled (745, 431) with delta (0, -1)
Screenshot: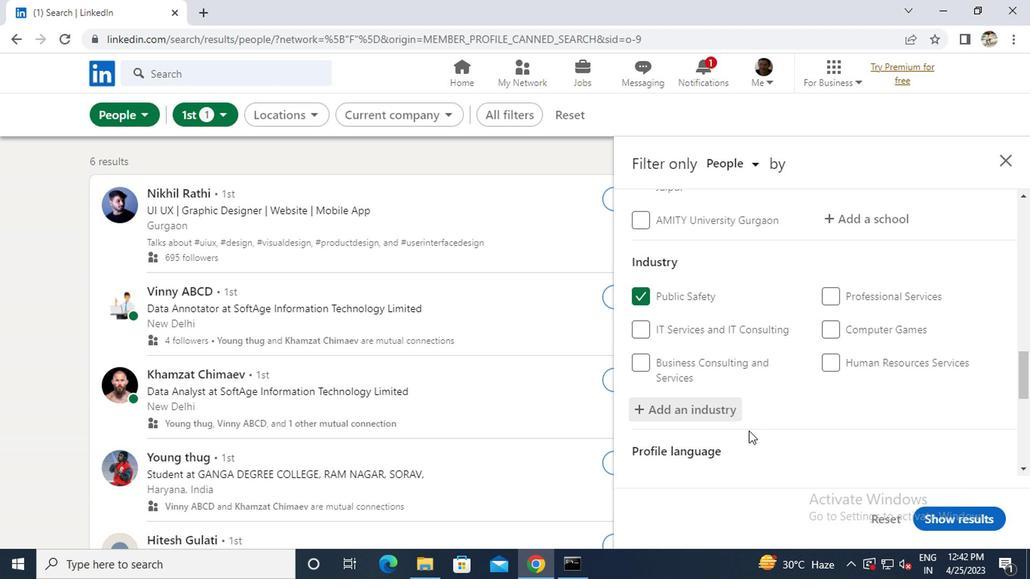
Action: Mouse scrolled (745, 431) with delta (0, -1)
Screenshot: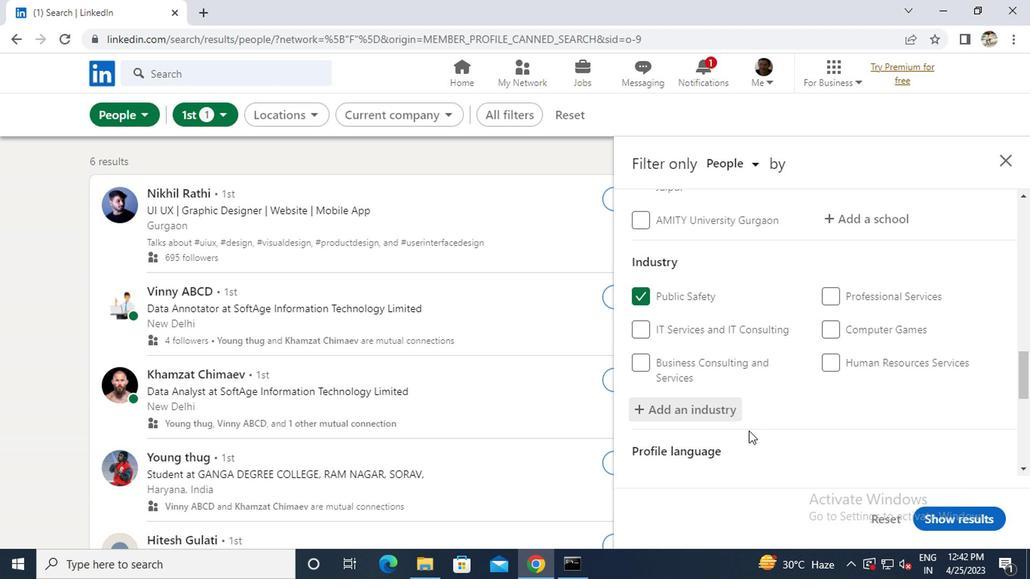 
Action: Mouse moved to (758, 390)
Screenshot: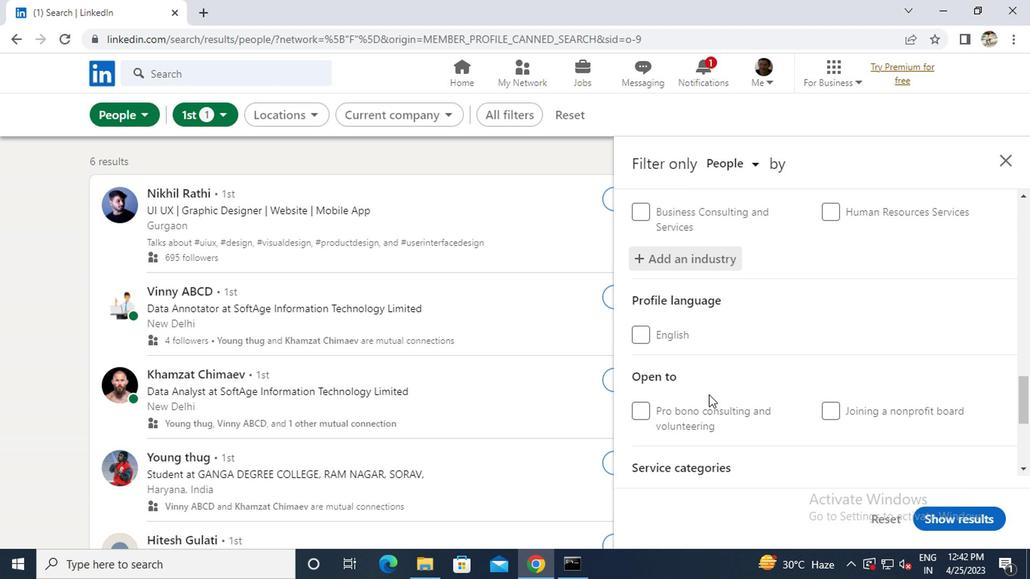 
Action: Mouse scrolled (758, 390) with delta (0, 0)
Screenshot: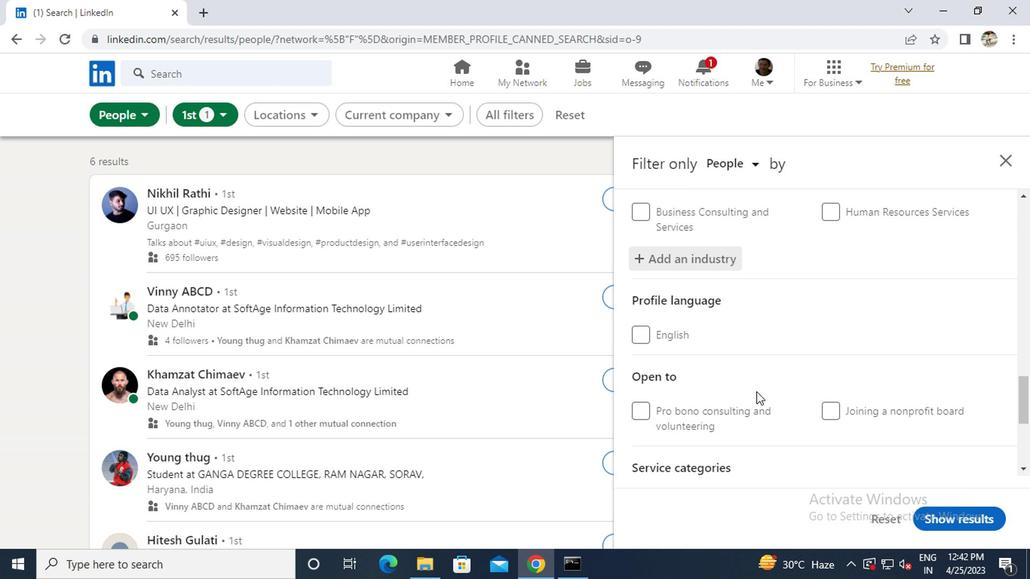 
Action: Mouse scrolled (758, 390) with delta (0, 0)
Screenshot: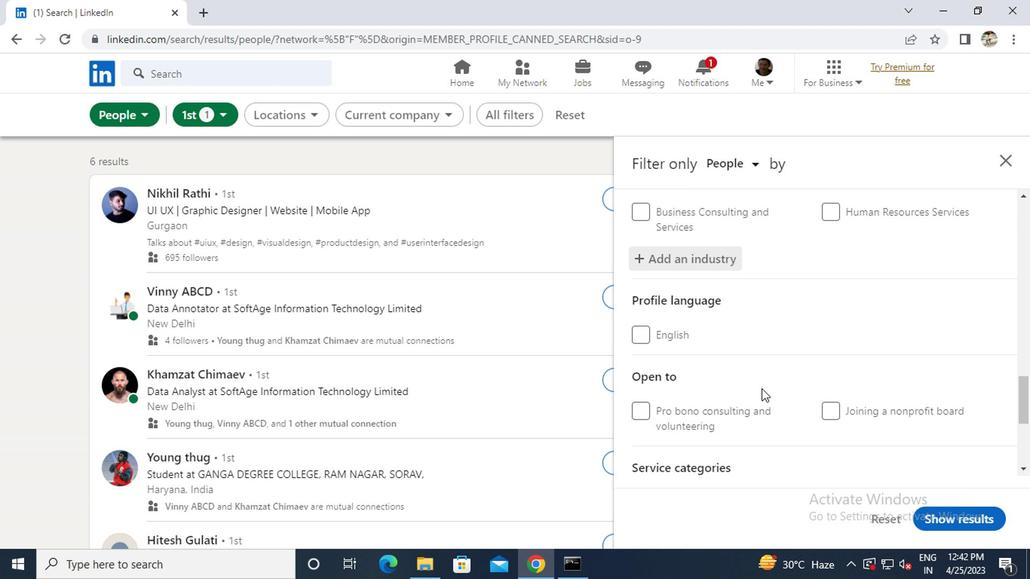 
Action: Mouse moved to (702, 350)
Screenshot: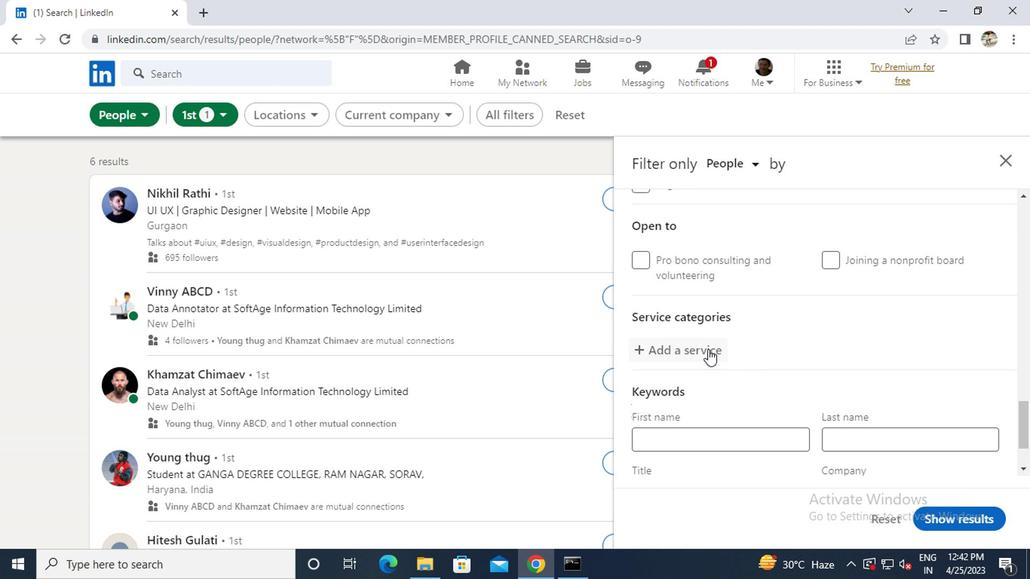 
Action: Mouse pressed left at (702, 350)
Screenshot: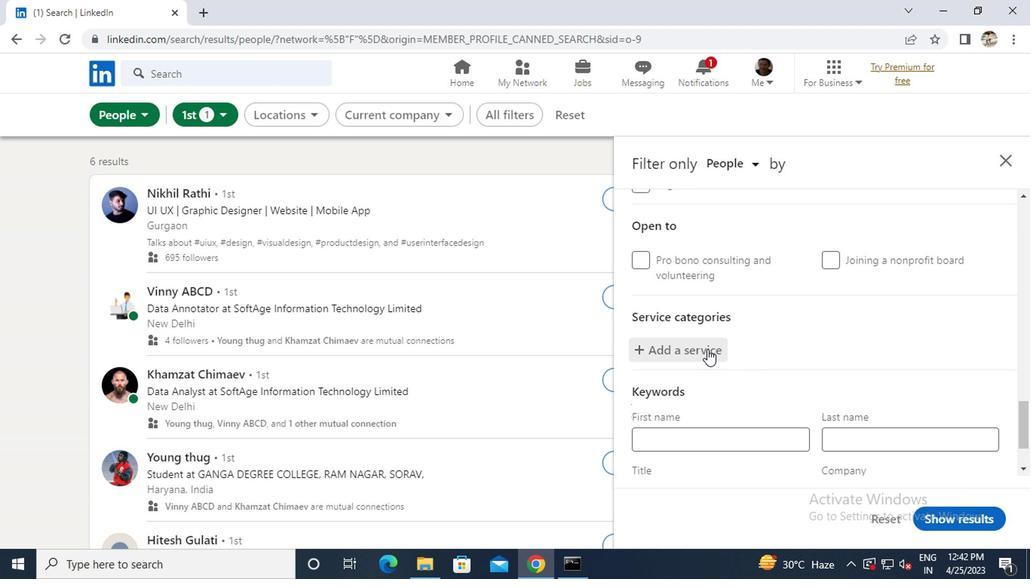 
Action: Key pressed <Key.caps_lock>C<Key.caps_lock>ONTENT<Key.space>
Screenshot: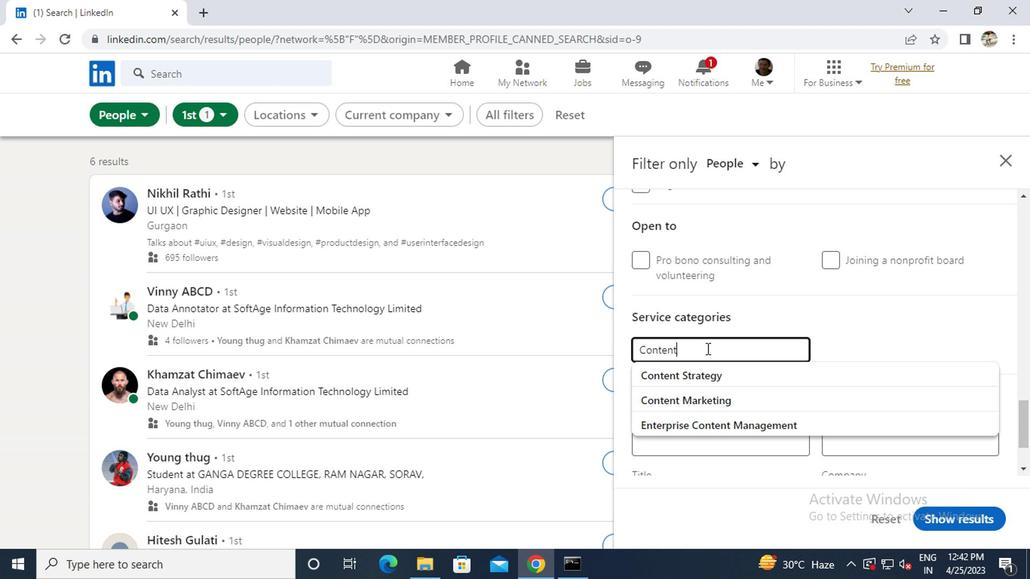 
Action: Mouse moved to (687, 374)
Screenshot: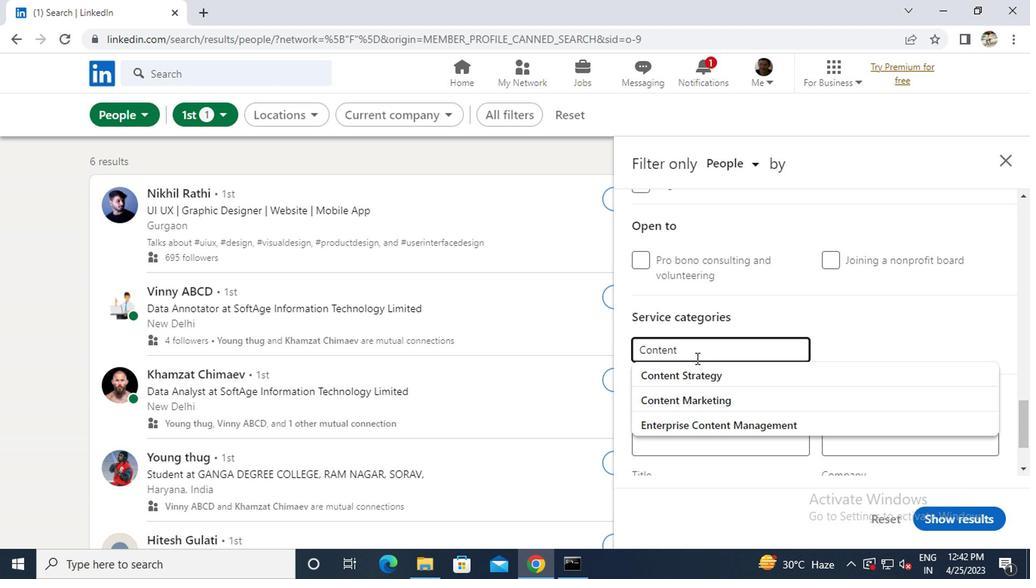 
Action: Mouse pressed left at (687, 374)
Screenshot: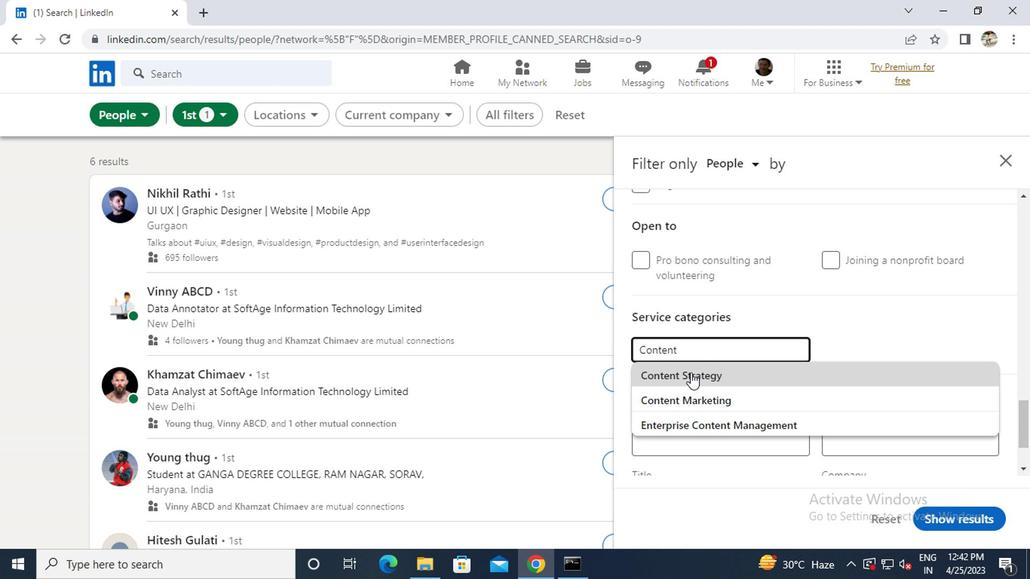 
Action: Mouse scrolled (687, 373) with delta (0, -1)
Screenshot: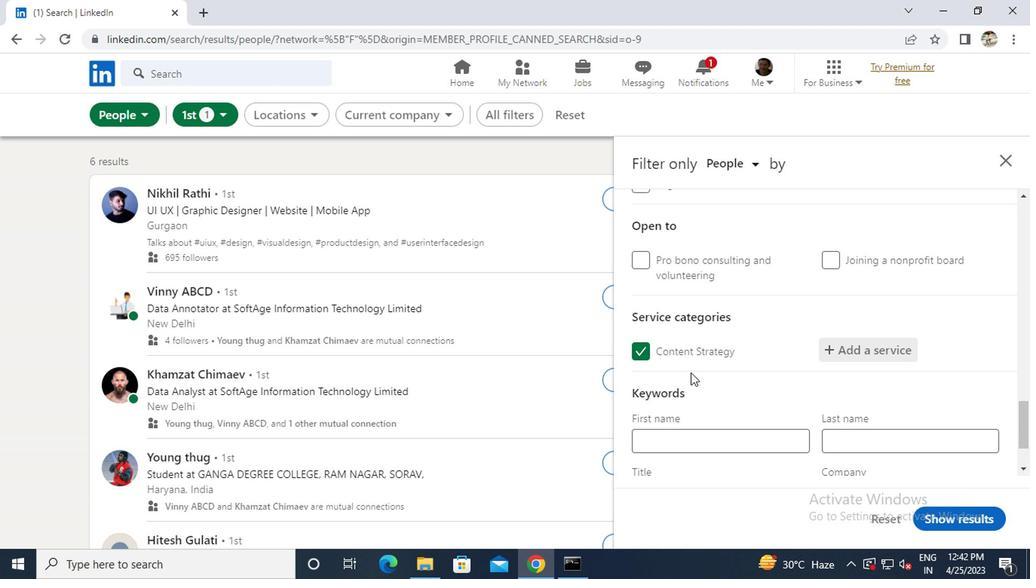 
Action: Mouse scrolled (687, 373) with delta (0, -1)
Screenshot: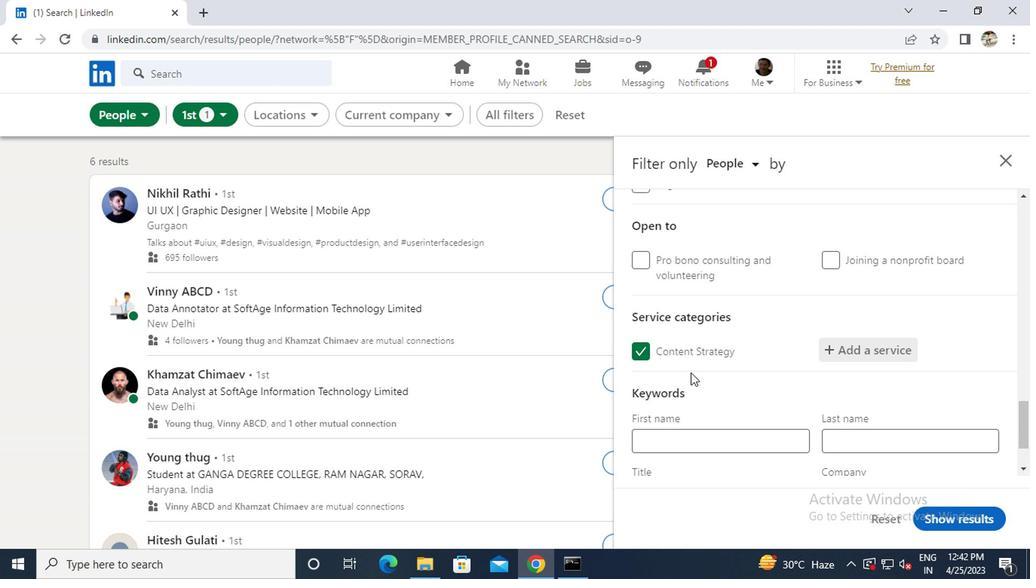 
Action: Mouse moved to (680, 405)
Screenshot: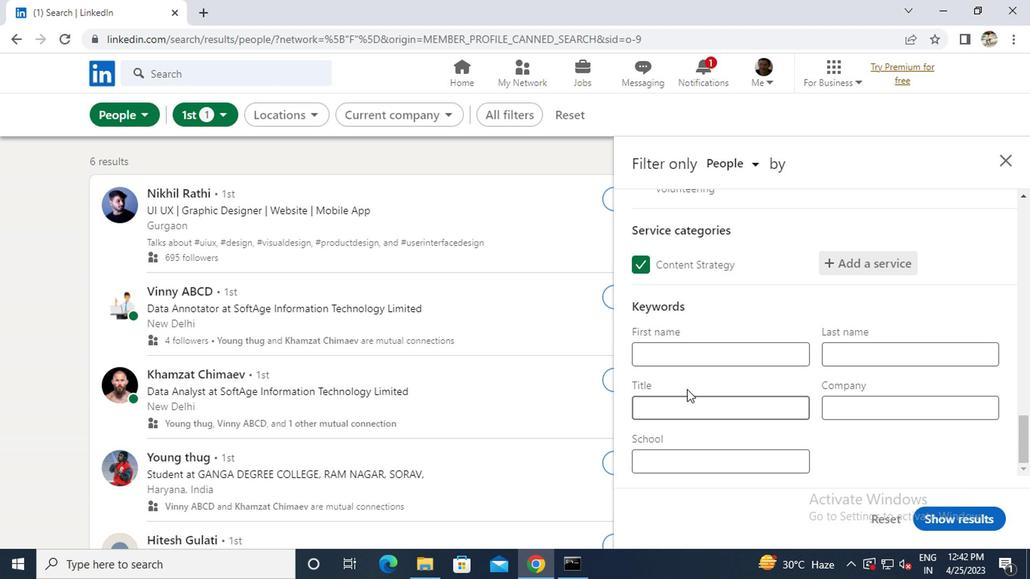 
Action: Mouse pressed left at (680, 405)
Screenshot: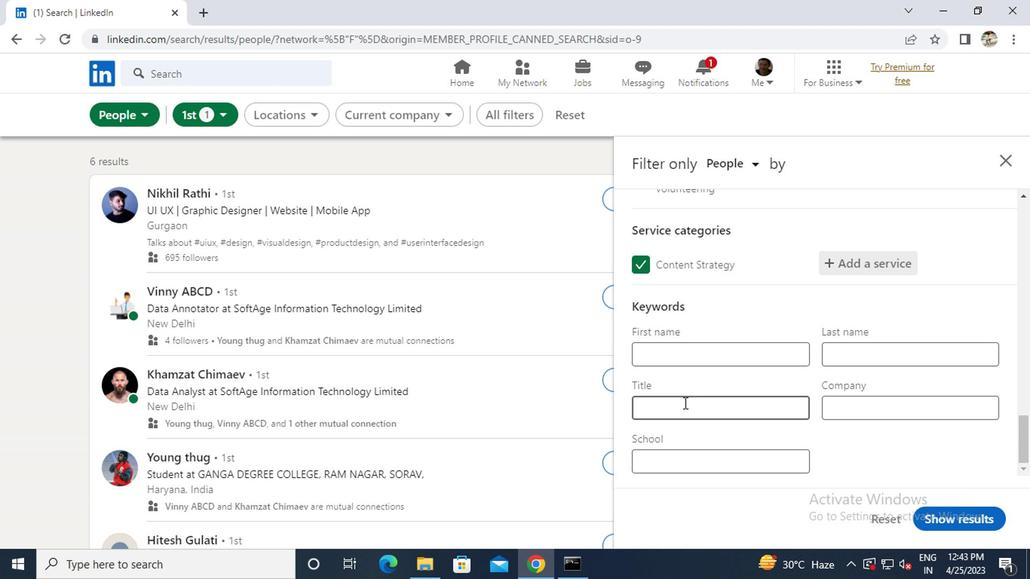 
Action: Key pressed <Key.caps_lock>M<Key.caps_lock>ARKET<Key.space><Key.caps_lock>D<Key.caps_lock>EVELOPMENT<Key.space><Key.caps_lock>M<Key.caps_lock>ANAGER
Screenshot: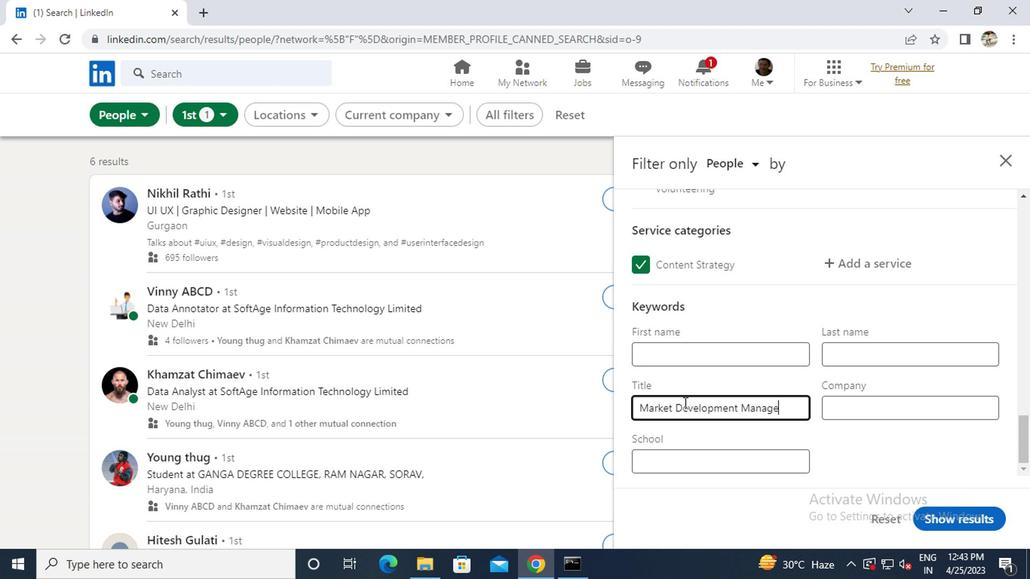 
Action: Mouse moved to (933, 515)
Screenshot: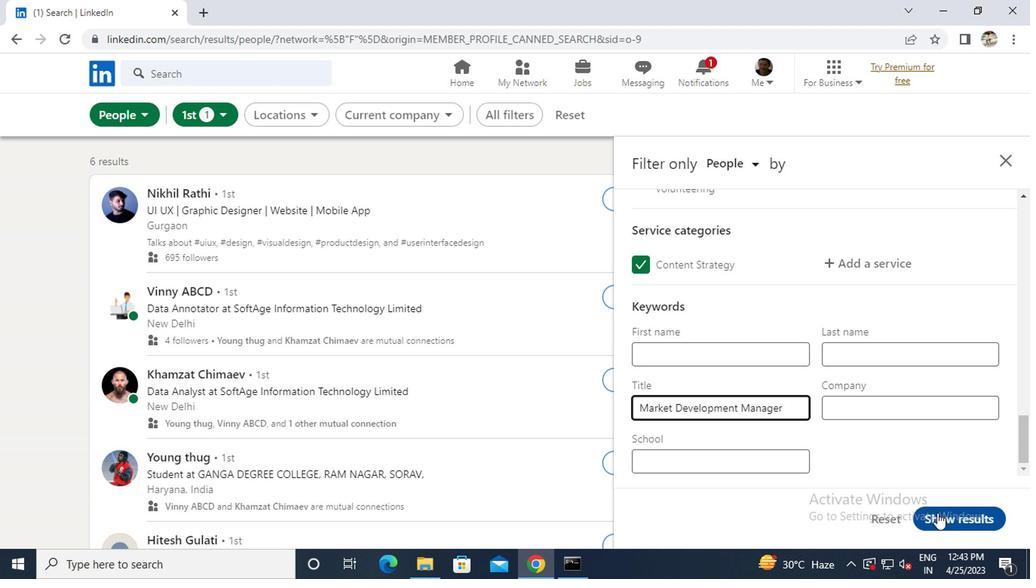 
Action: Mouse pressed left at (933, 515)
Screenshot: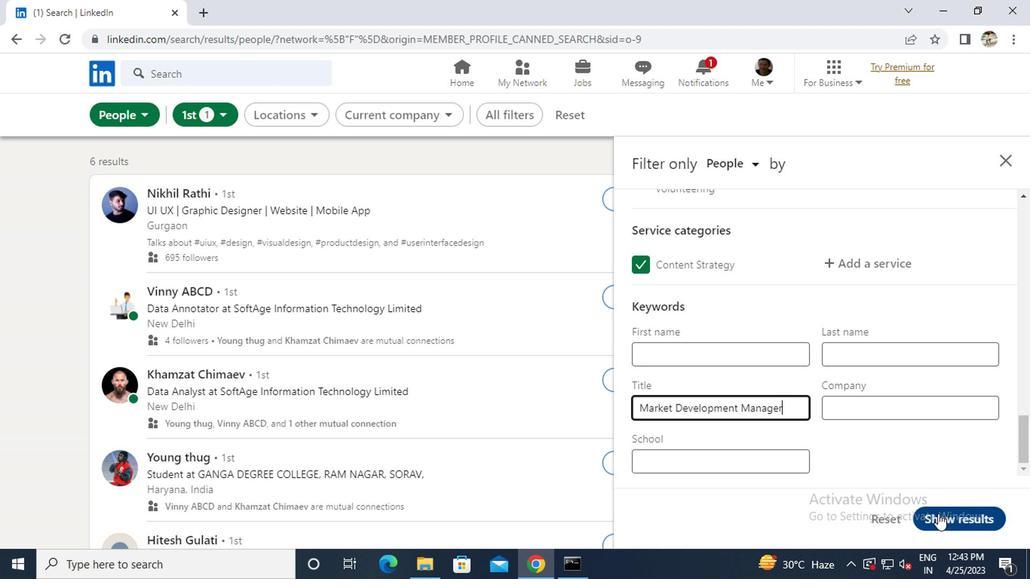 
